 Task: Search one way flight ticket for 2 adults, 4 children and 1 infant on lap in business from Little Rock: Bill And Hillary Clinton National Airport (adams Field) (was Little Rock National) to Wilmington: Wilmington International Airport on 8-6-2023. Choice of flights is Emirates. Number of bags: 8 checked bags. Price is upto 98000. Outbound departure time preference is 13:00.
Action: Mouse moved to (285, 114)
Screenshot: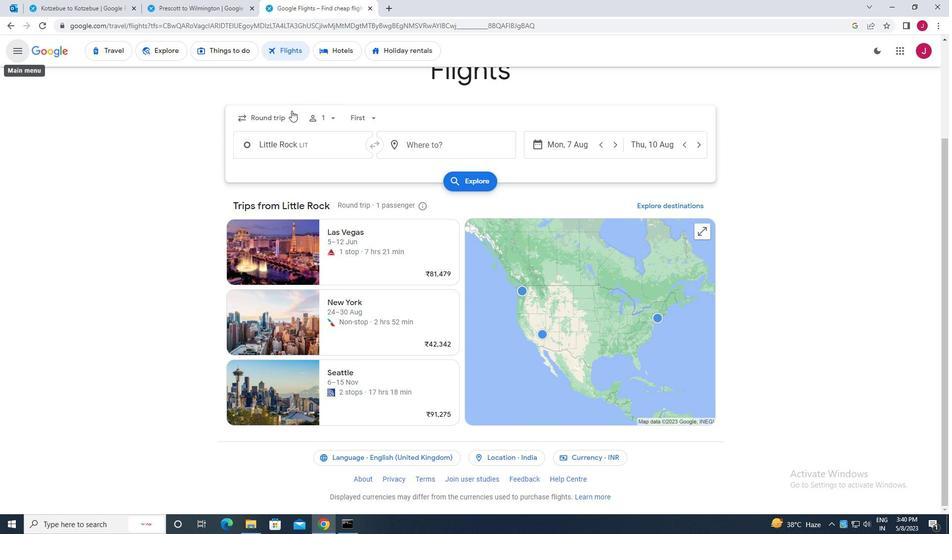 
Action: Mouse pressed left at (285, 114)
Screenshot: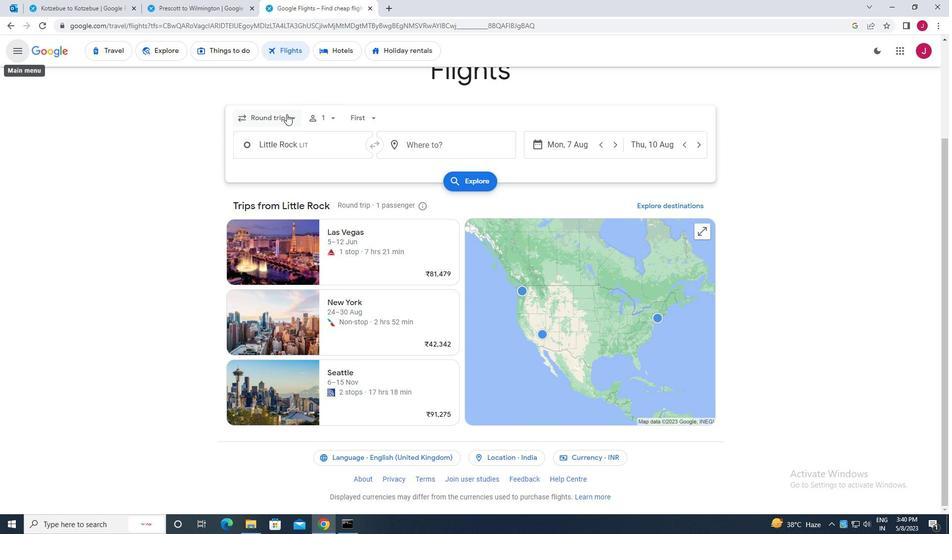 
Action: Mouse moved to (285, 163)
Screenshot: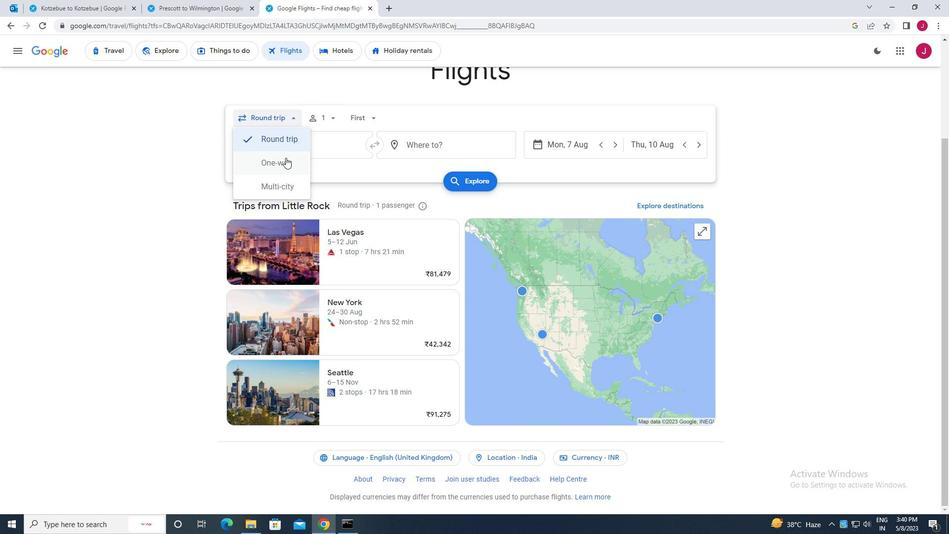 
Action: Mouse pressed left at (285, 163)
Screenshot: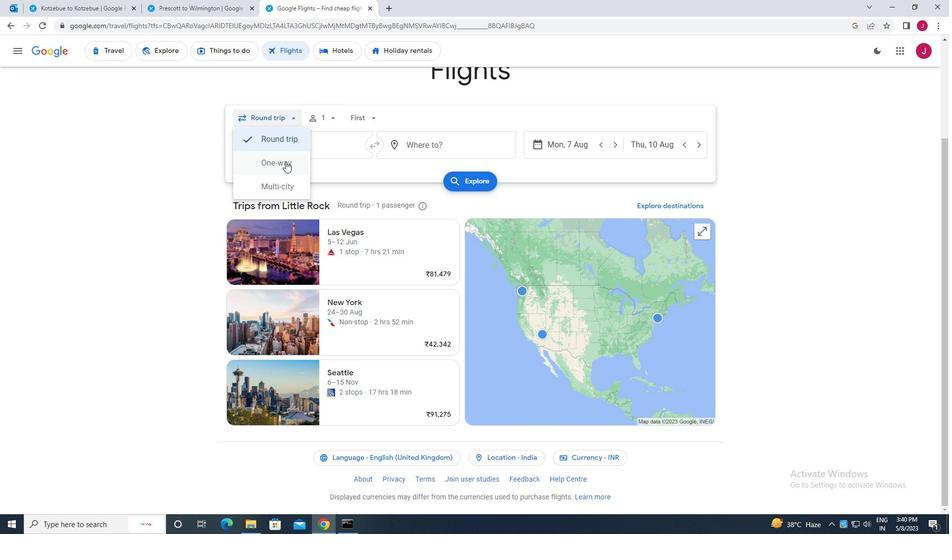 
Action: Mouse moved to (330, 117)
Screenshot: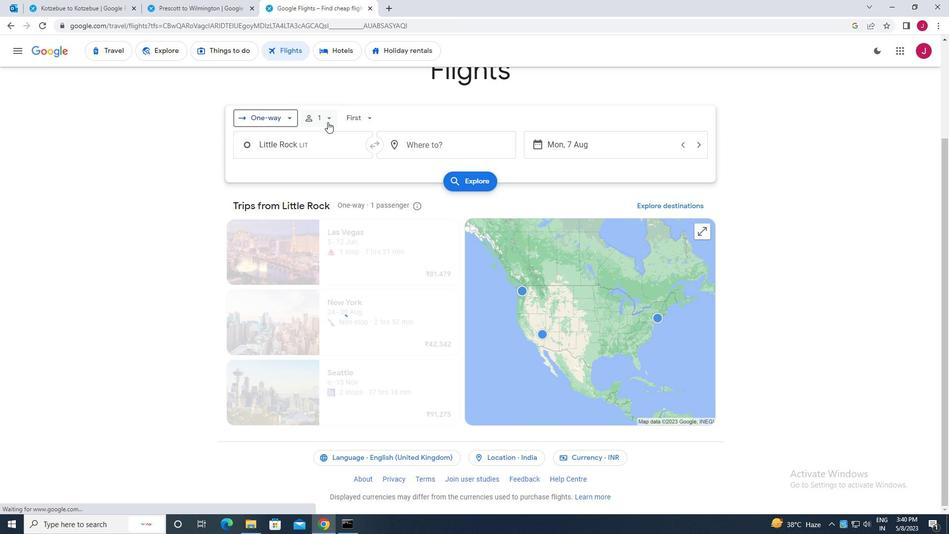 
Action: Mouse pressed left at (330, 117)
Screenshot: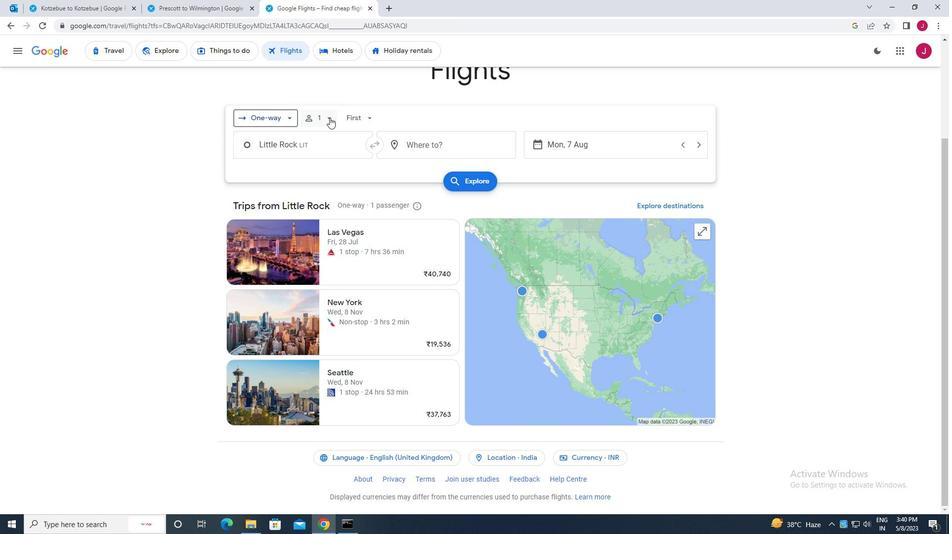 
Action: Mouse moved to (406, 141)
Screenshot: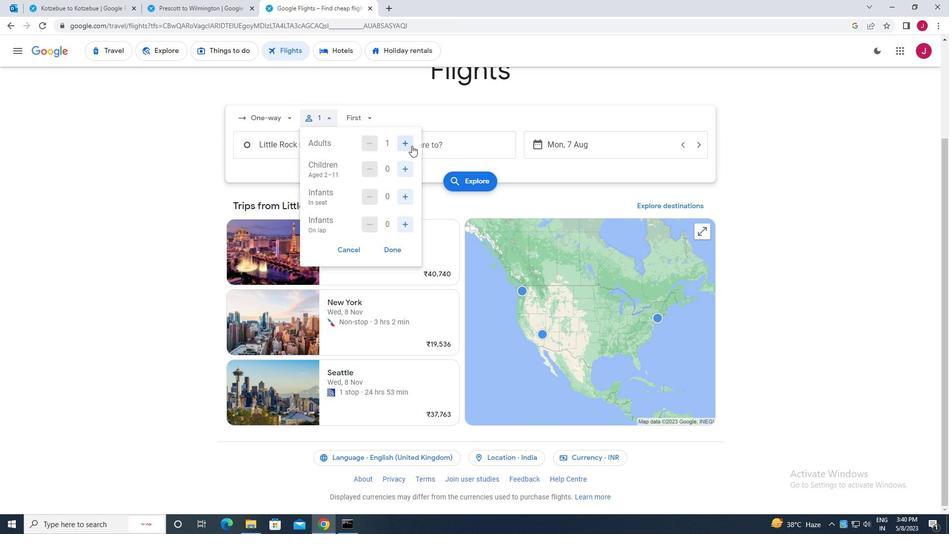 
Action: Mouse pressed left at (406, 141)
Screenshot: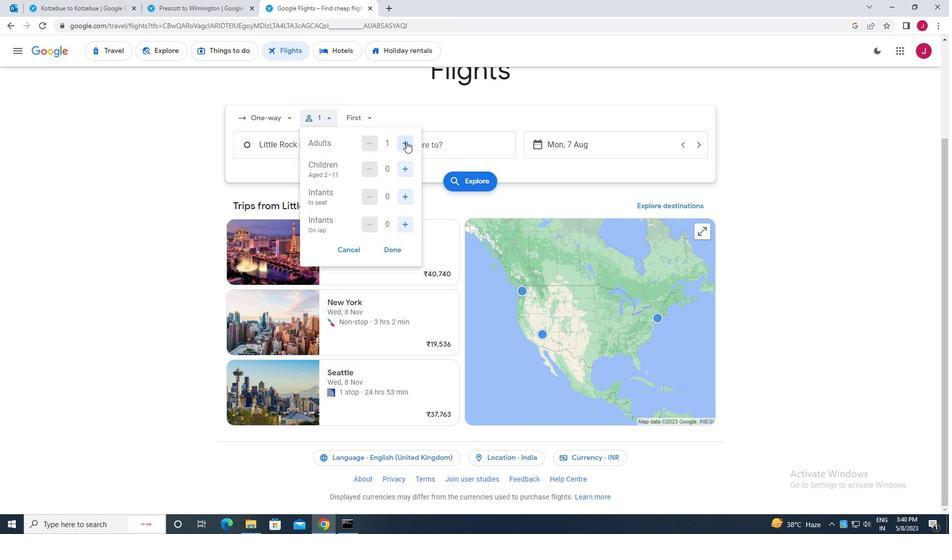 
Action: Mouse moved to (404, 168)
Screenshot: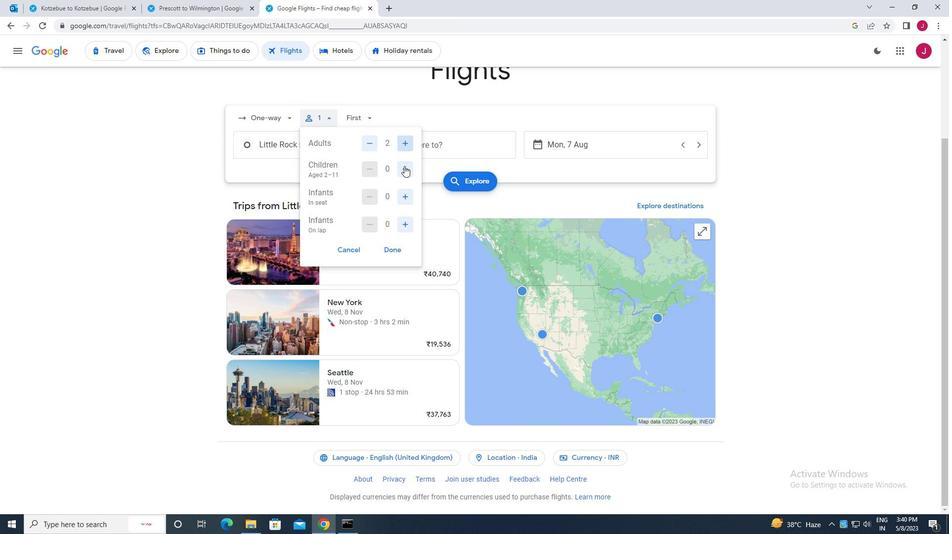 
Action: Mouse pressed left at (404, 168)
Screenshot: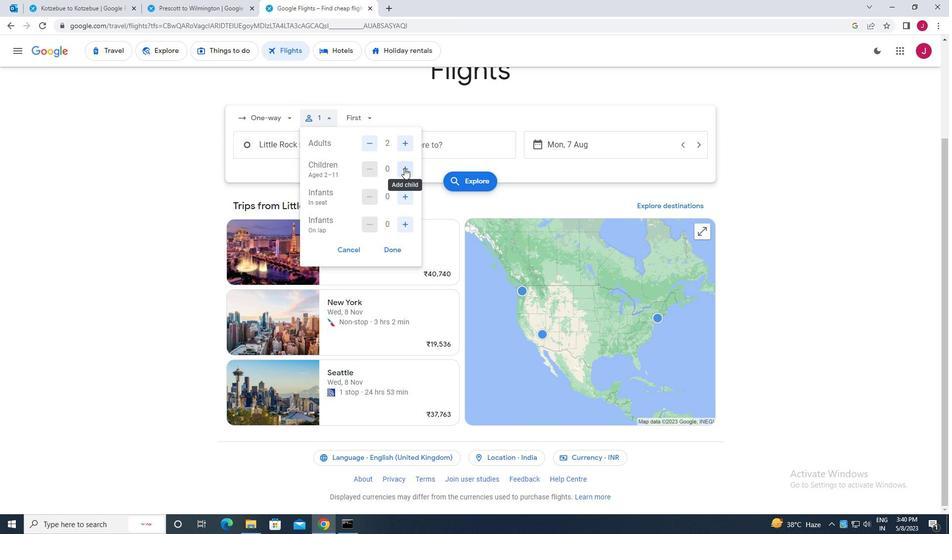 
Action: Mouse pressed left at (404, 168)
Screenshot: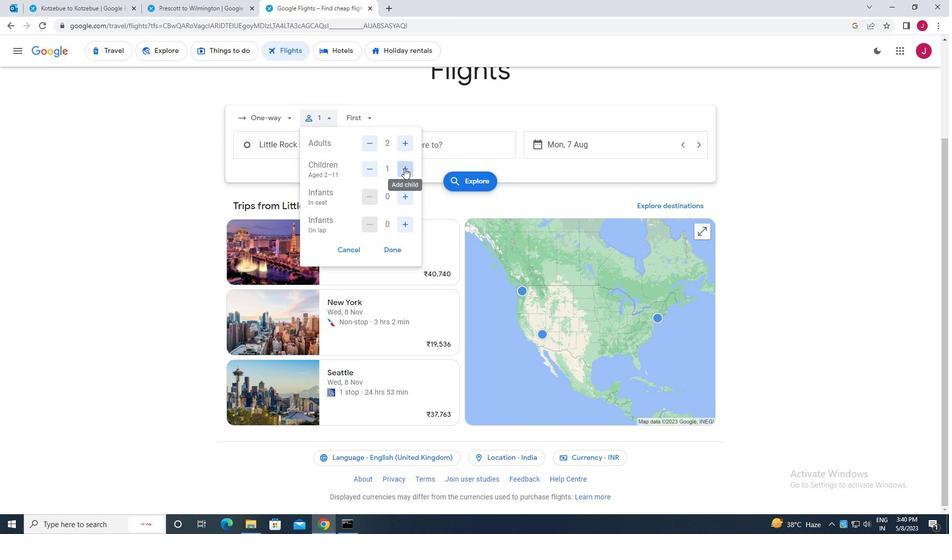 
Action: Mouse pressed left at (404, 168)
Screenshot: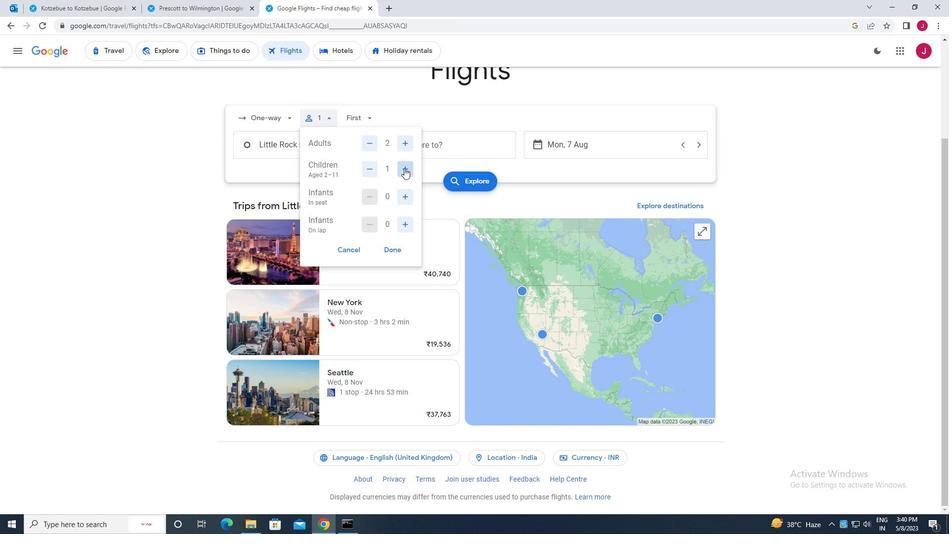
Action: Mouse pressed left at (404, 168)
Screenshot: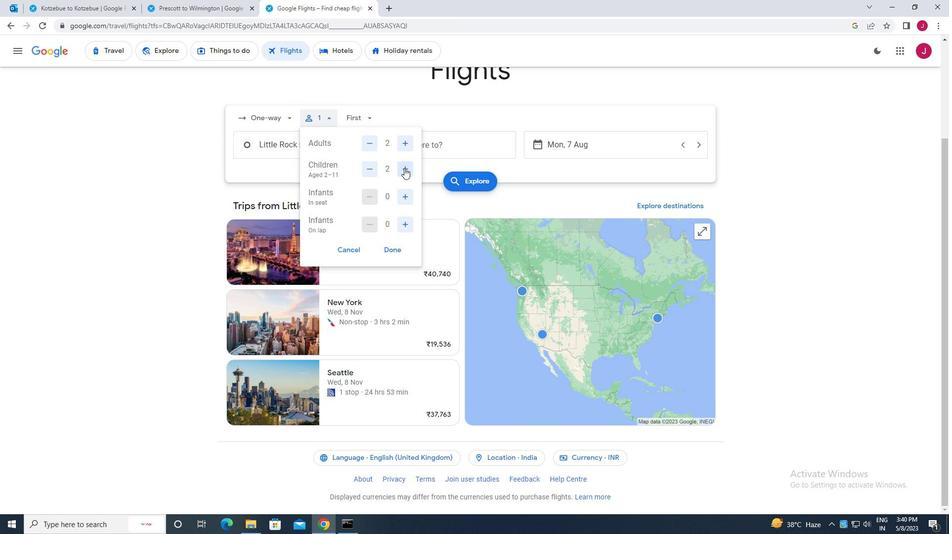 
Action: Mouse moved to (406, 222)
Screenshot: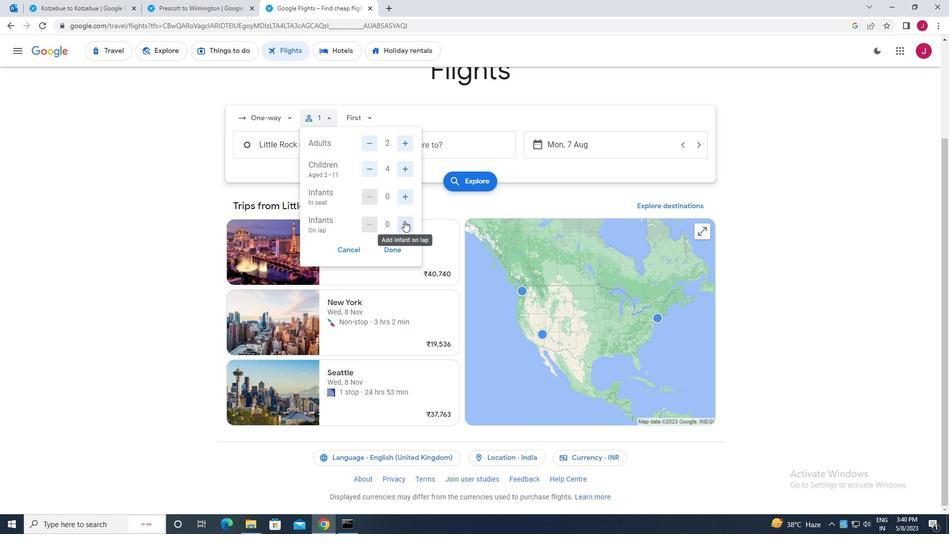 
Action: Mouse pressed left at (406, 222)
Screenshot: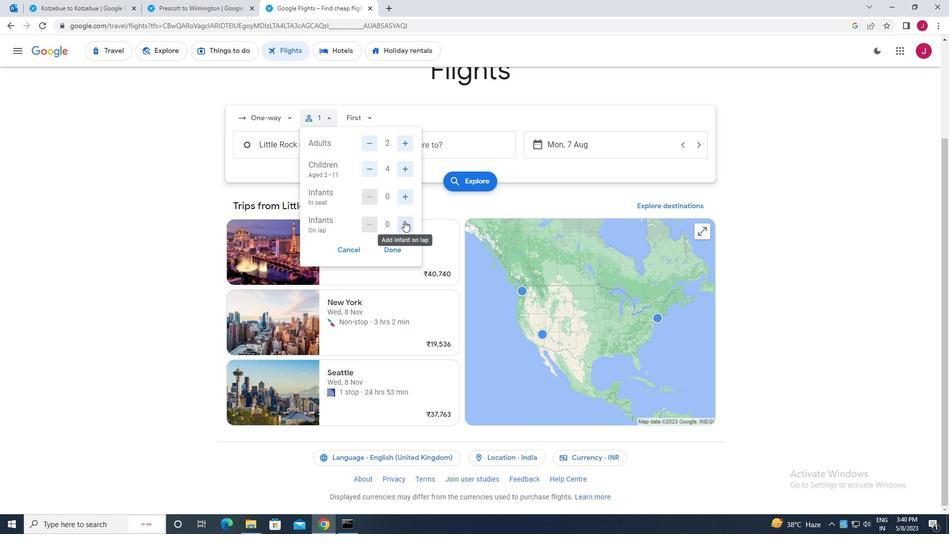 
Action: Mouse moved to (391, 244)
Screenshot: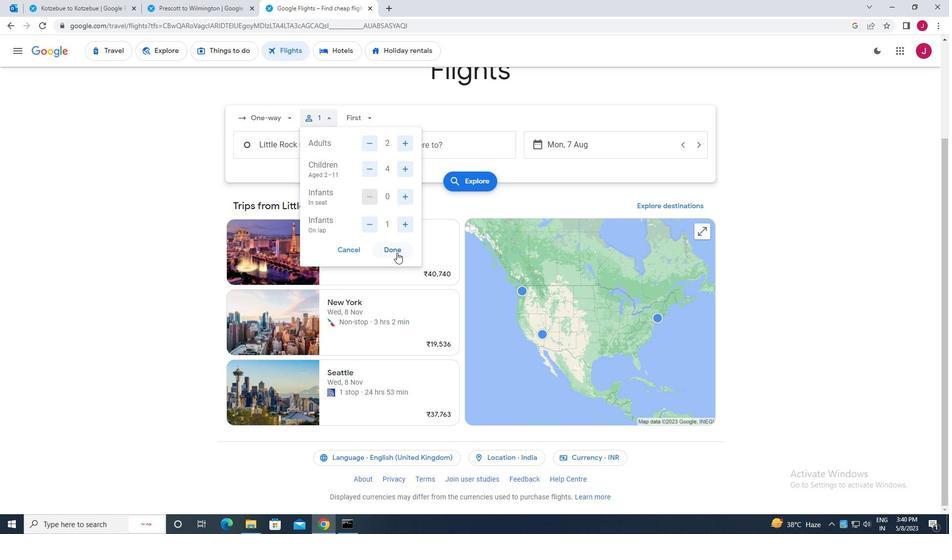 
Action: Mouse pressed left at (391, 244)
Screenshot: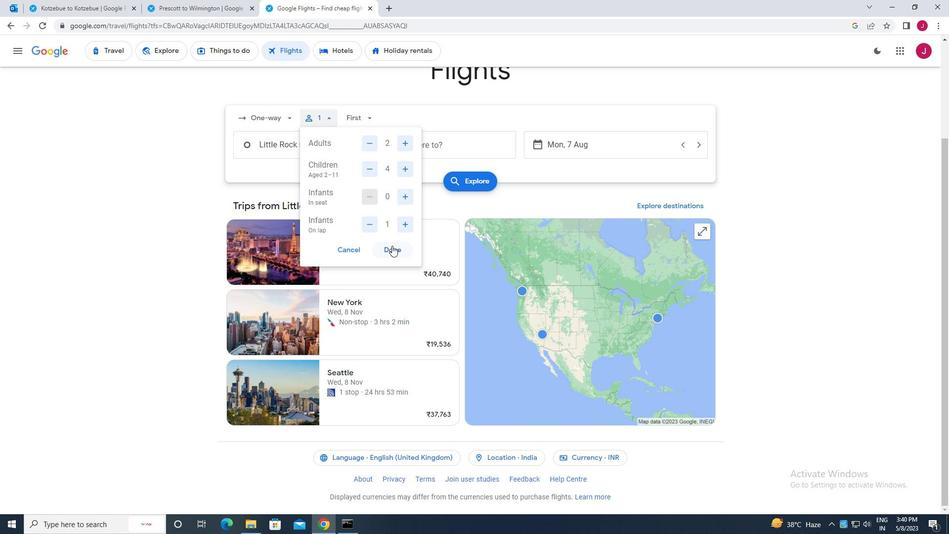 
Action: Mouse moved to (366, 118)
Screenshot: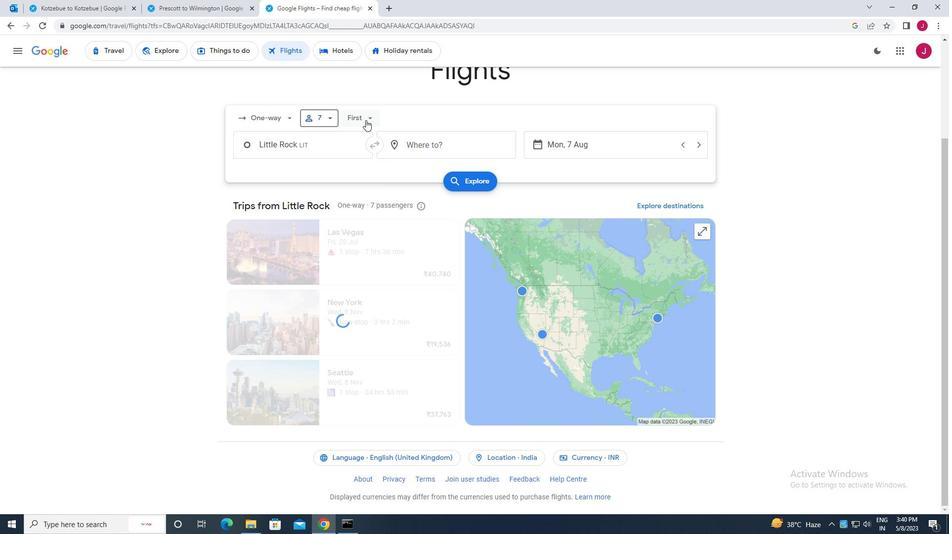 
Action: Mouse pressed left at (366, 118)
Screenshot: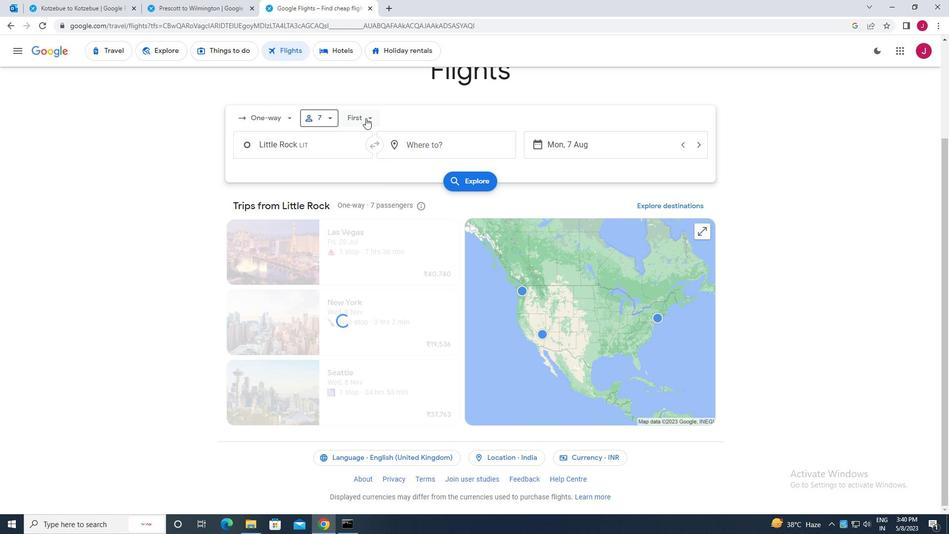 
Action: Mouse moved to (394, 185)
Screenshot: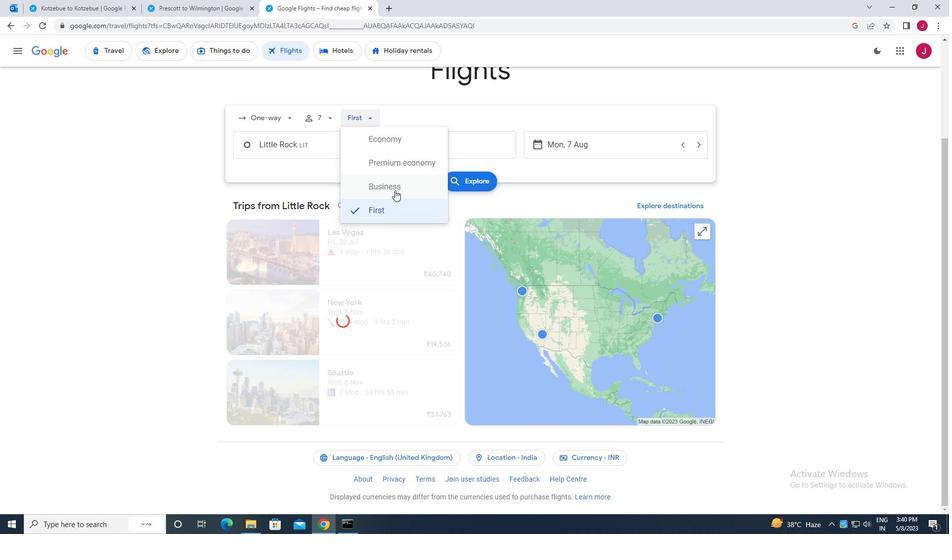 
Action: Mouse pressed left at (394, 185)
Screenshot: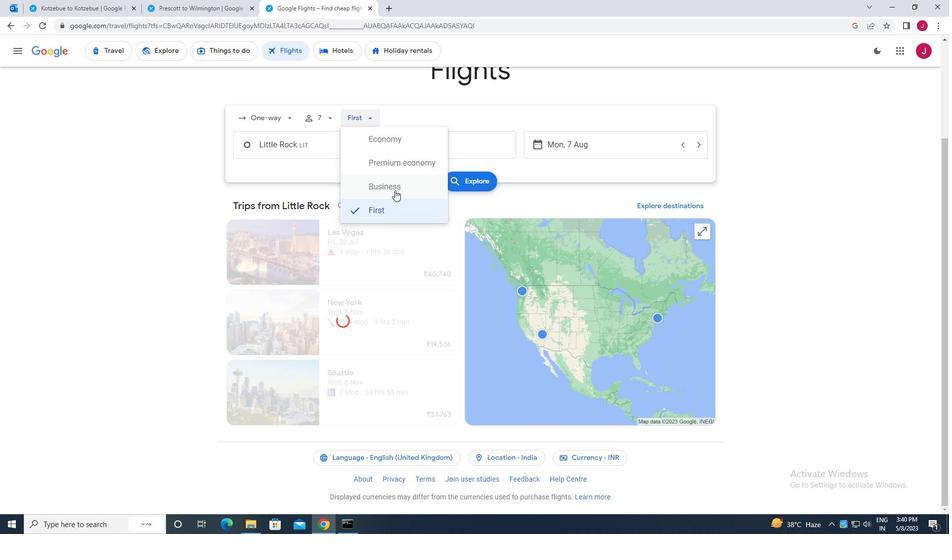 
Action: Mouse moved to (321, 149)
Screenshot: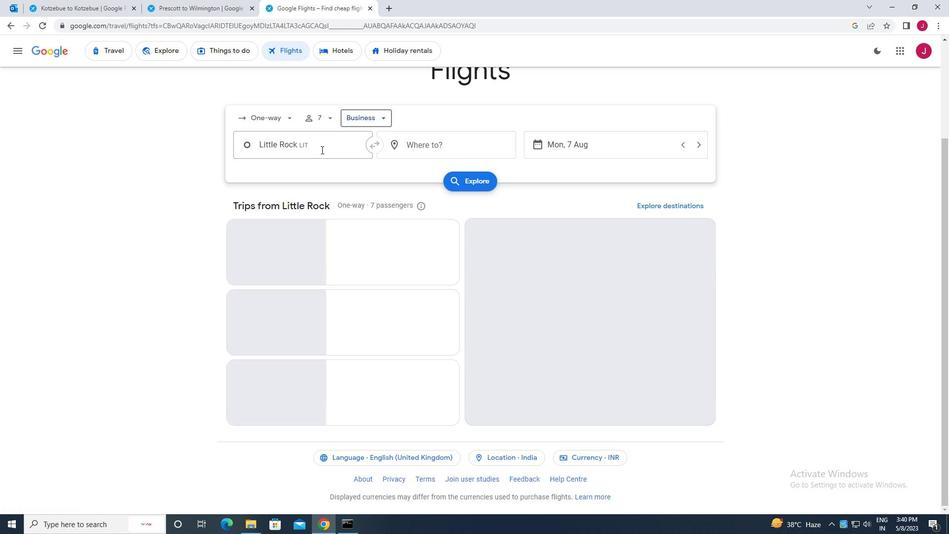 
Action: Mouse pressed left at (321, 149)
Screenshot: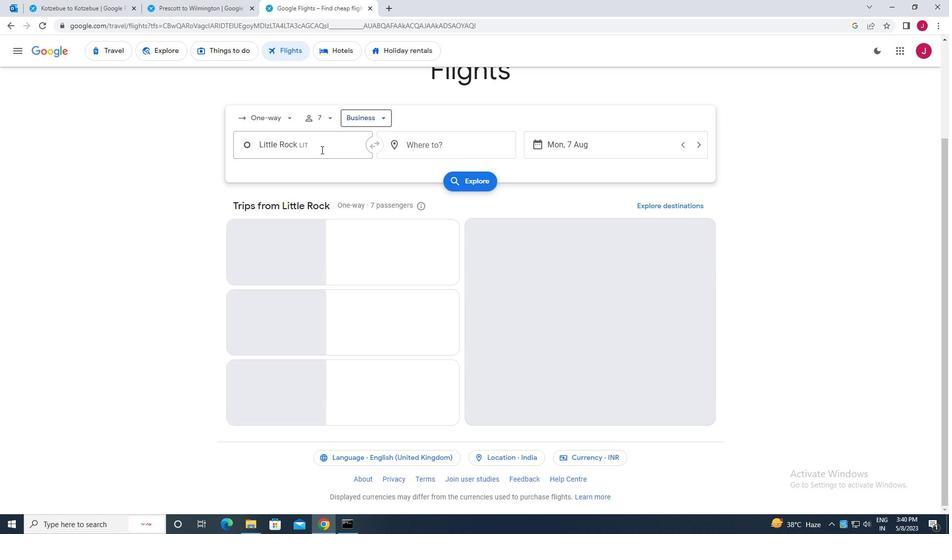
Action: Mouse moved to (320, 149)
Screenshot: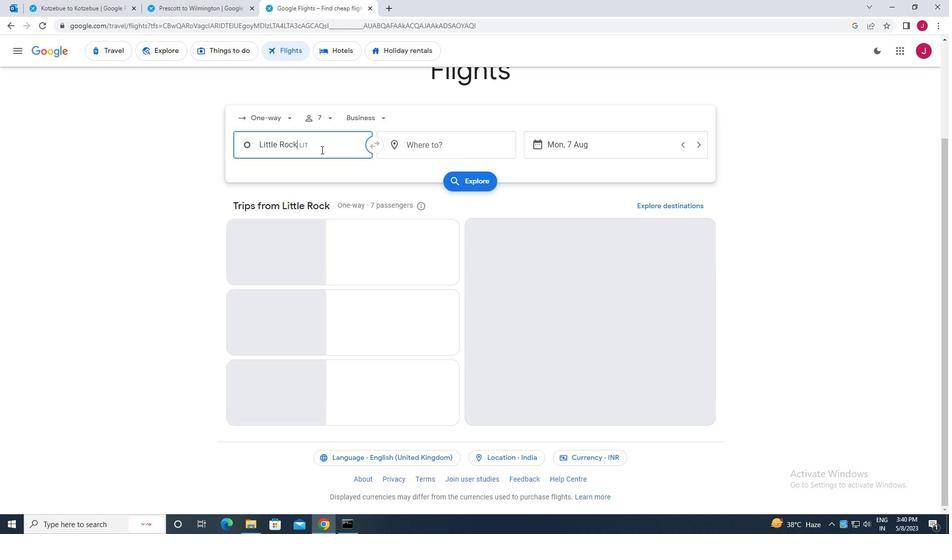 
Action: Key pressed loii<Key.backspace><Key.backspace><Key.backspace>ittk<Key.backspace>lt<Key.space>
Screenshot: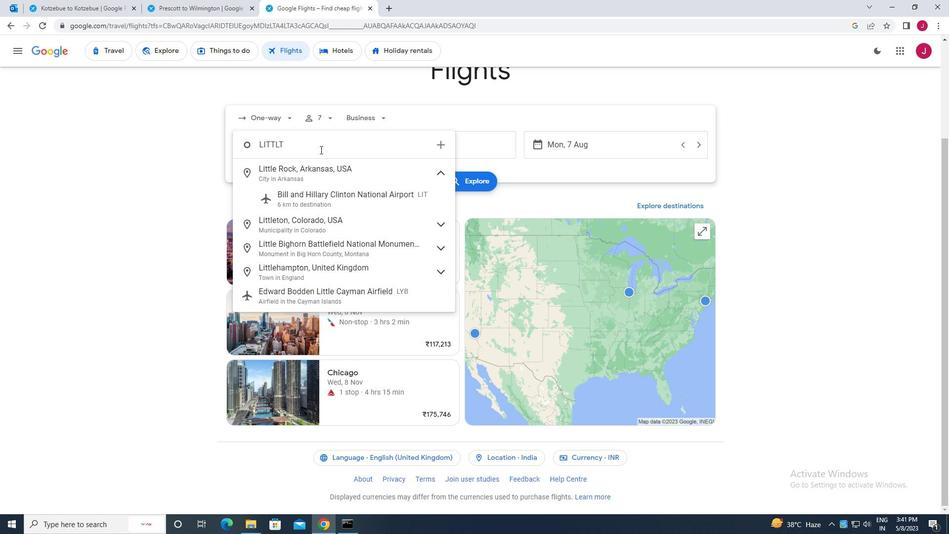 
Action: Mouse moved to (375, 198)
Screenshot: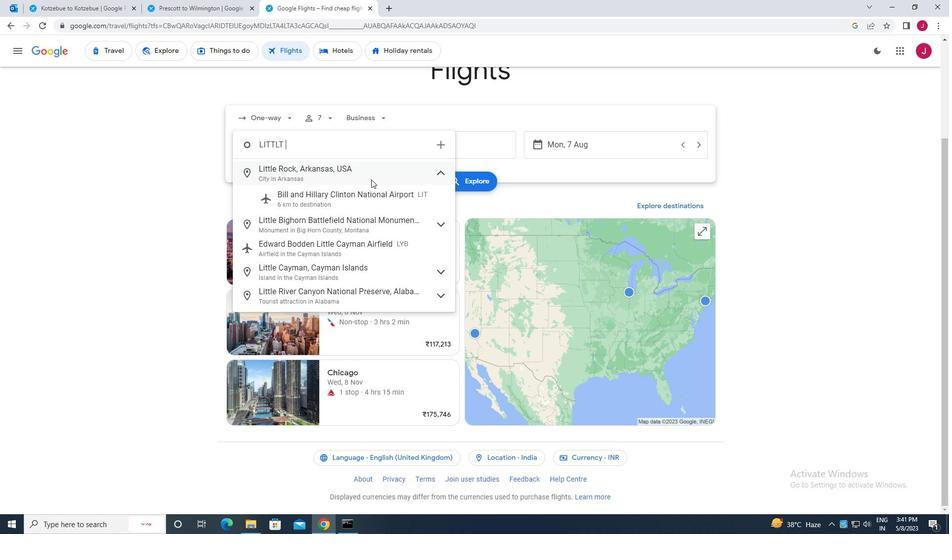 
Action: Mouse pressed left at (375, 198)
Screenshot: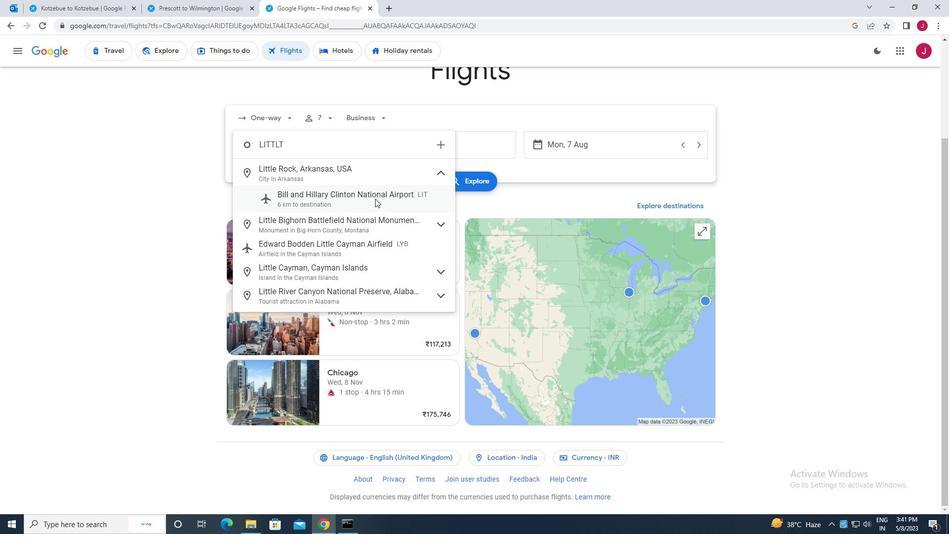 
Action: Mouse moved to (449, 150)
Screenshot: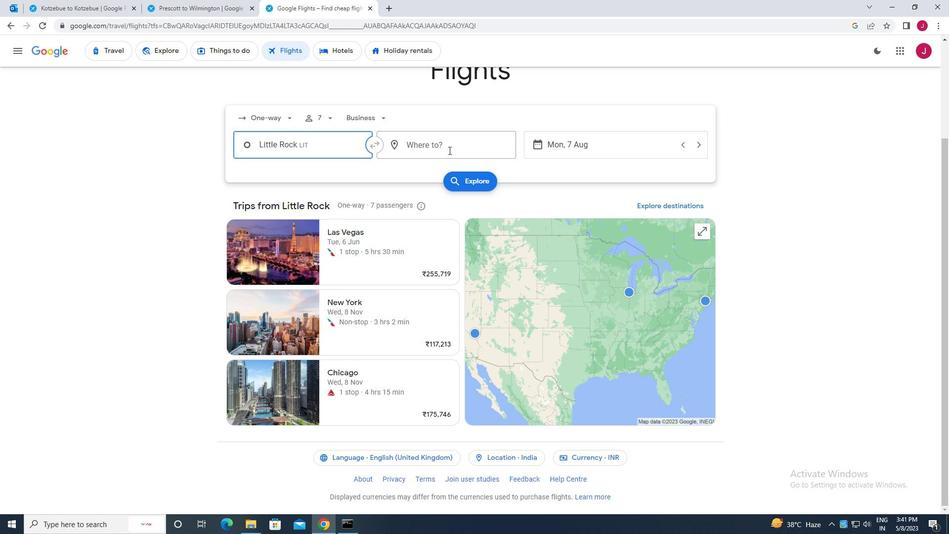 
Action: Mouse pressed left at (449, 150)
Screenshot: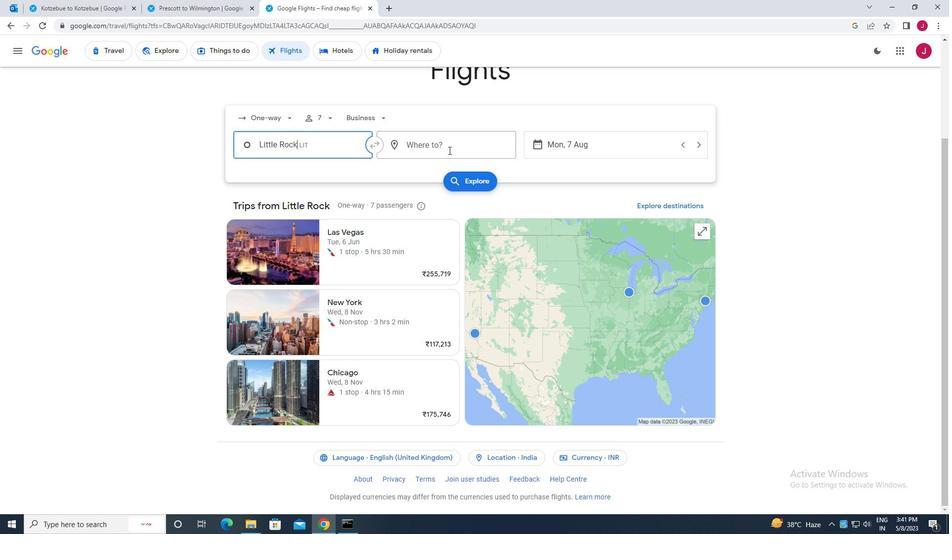 
Action: Mouse moved to (448, 150)
Screenshot: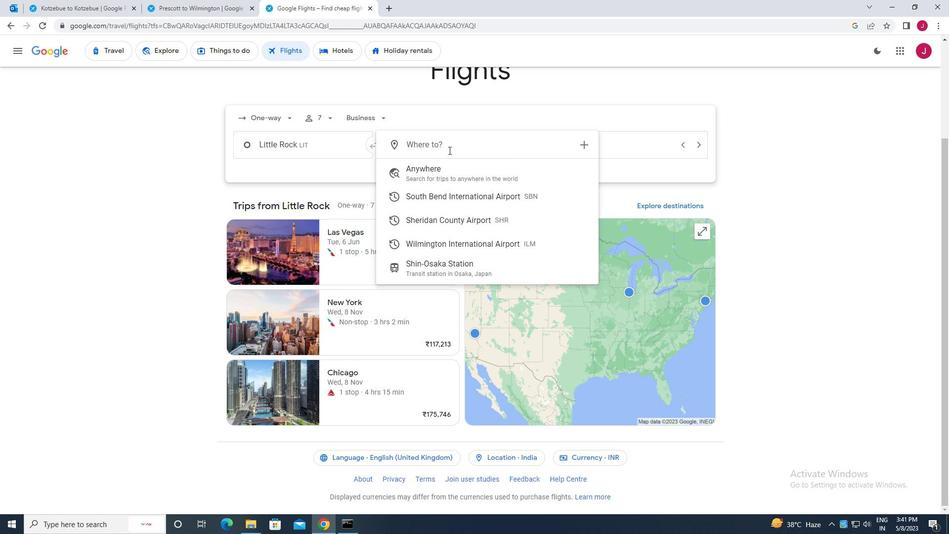 
Action: Key pressed wilmin
Screenshot: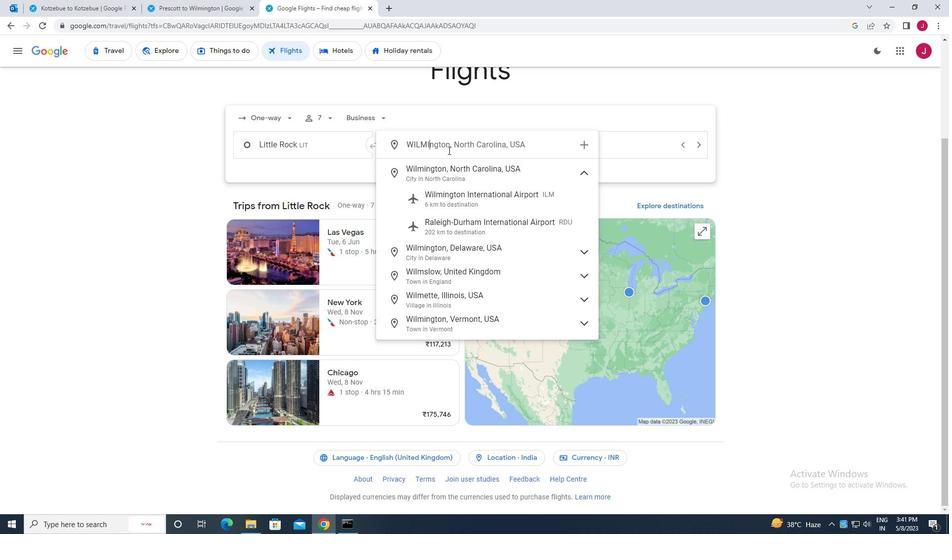 
Action: Mouse moved to (490, 193)
Screenshot: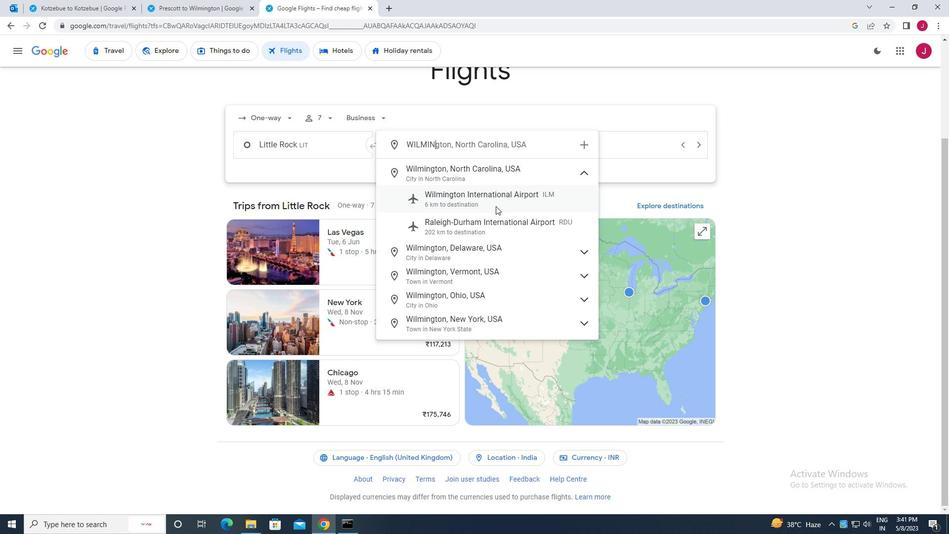 
Action: Mouse pressed left at (490, 193)
Screenshot: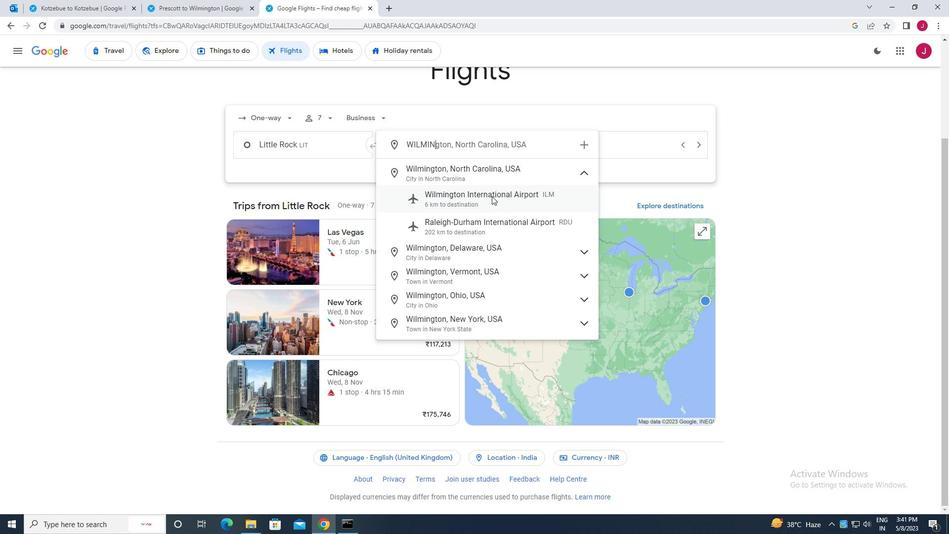 
Action: Mouse moved to (572, 144)
Screenshot: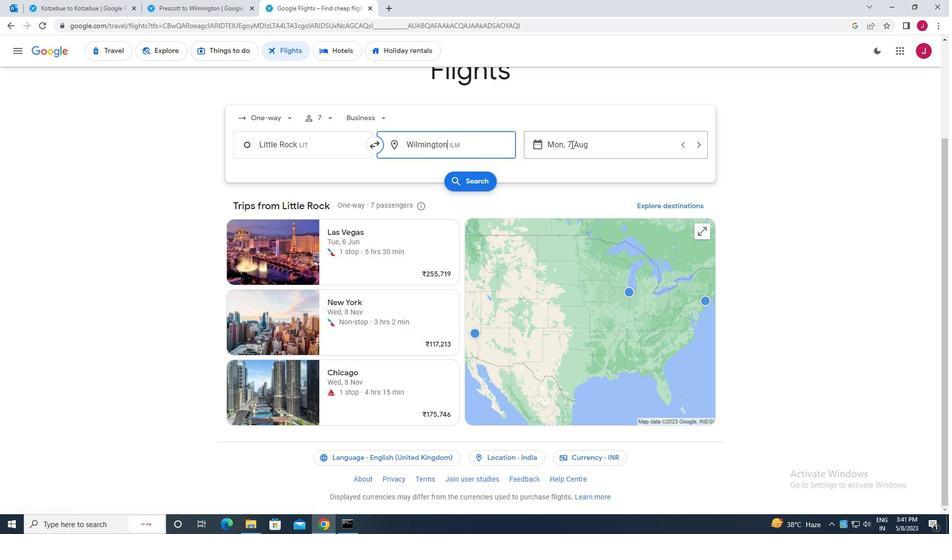 
Action: Mouse pressed left at (572, 144)
Screenshot: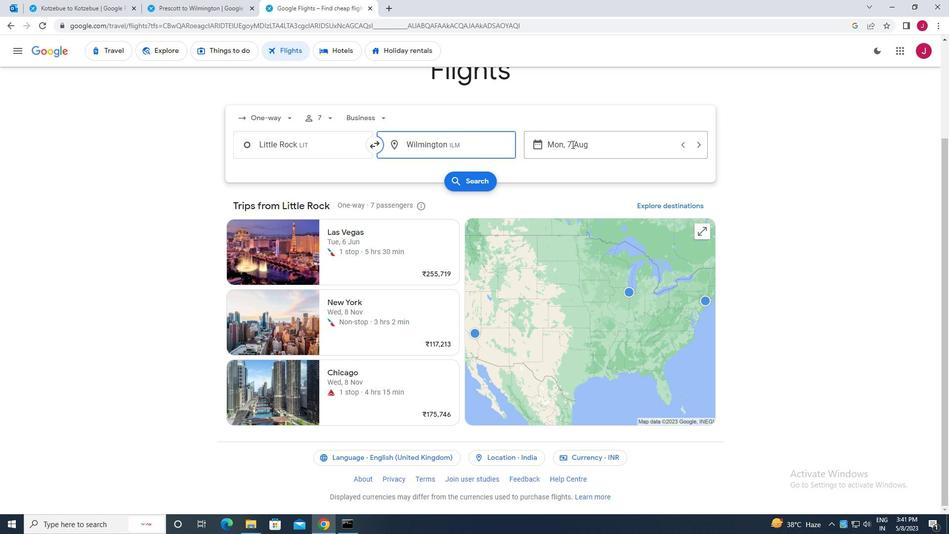 
Action: Mouse moved to (357, 245)
Screenshot: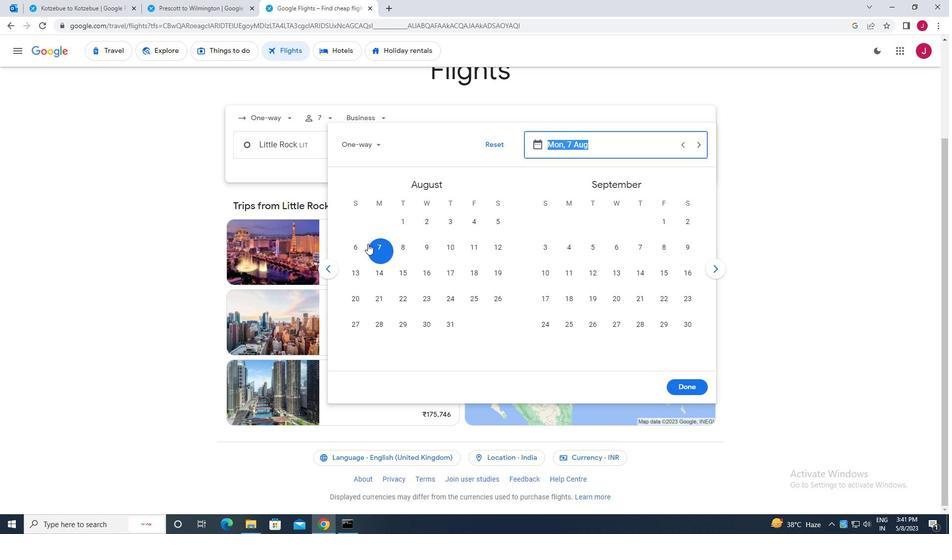 
Action: Mouse pressed left at (357, 245)
Screenshot: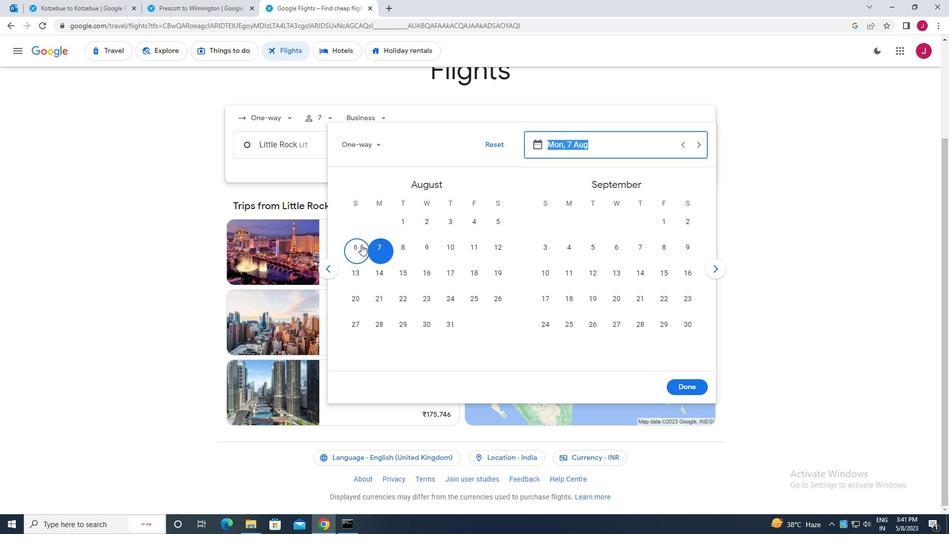 
Action: Mouse moved to (692, 385)
Screenshot: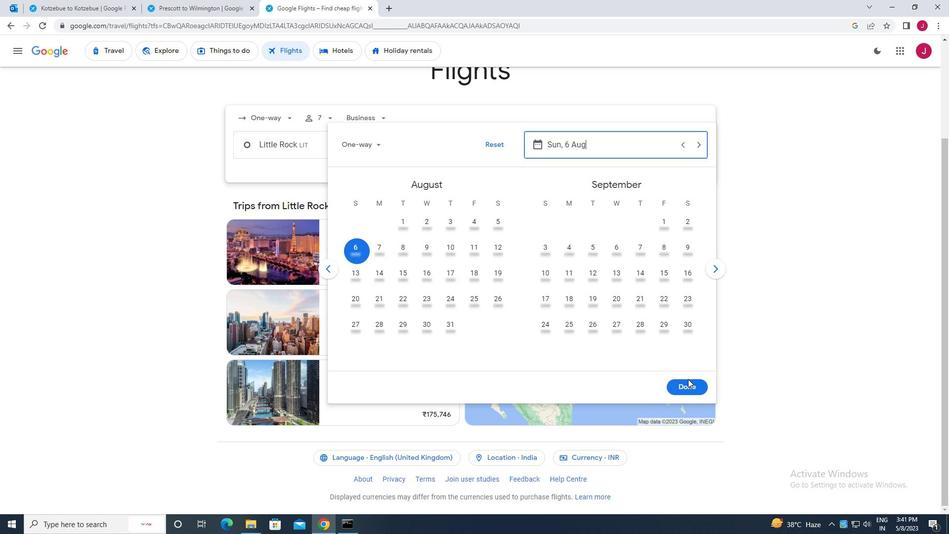 
Action: Mouse pressed left at (692, 385)
Screenshot: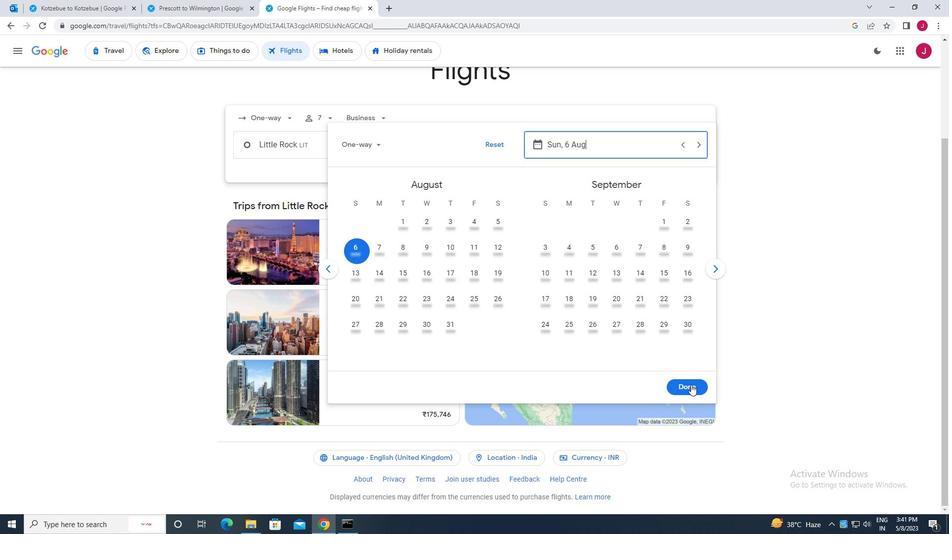 
Action: Mouse moved to (478, 179)
Screenshot: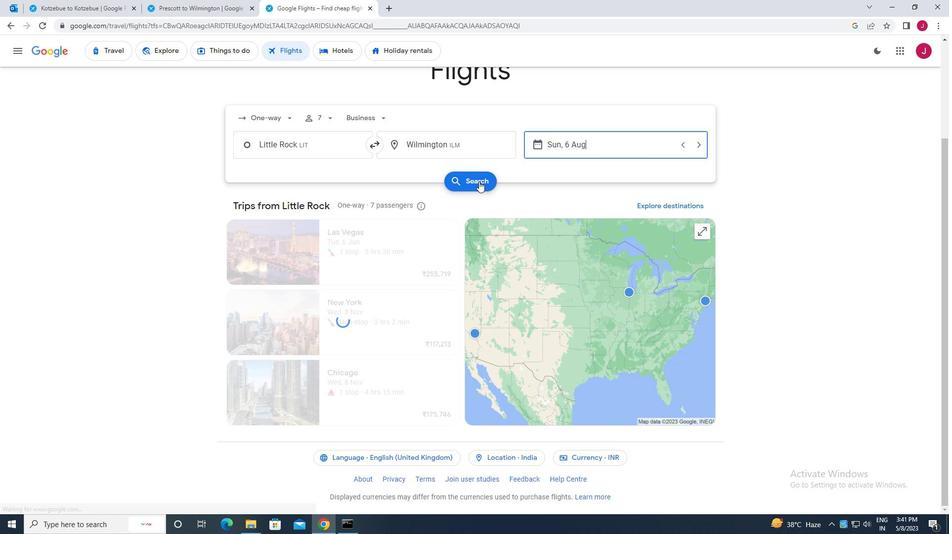 
Action: Mouse pressed left at (478, 179)
Screenshot: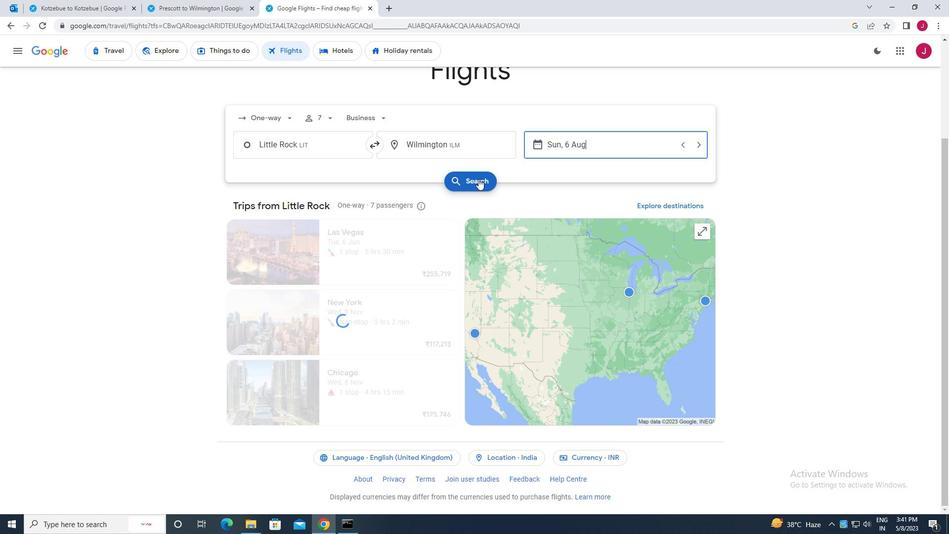 
Action: Mouse moved to (260, 140)
Screenshot: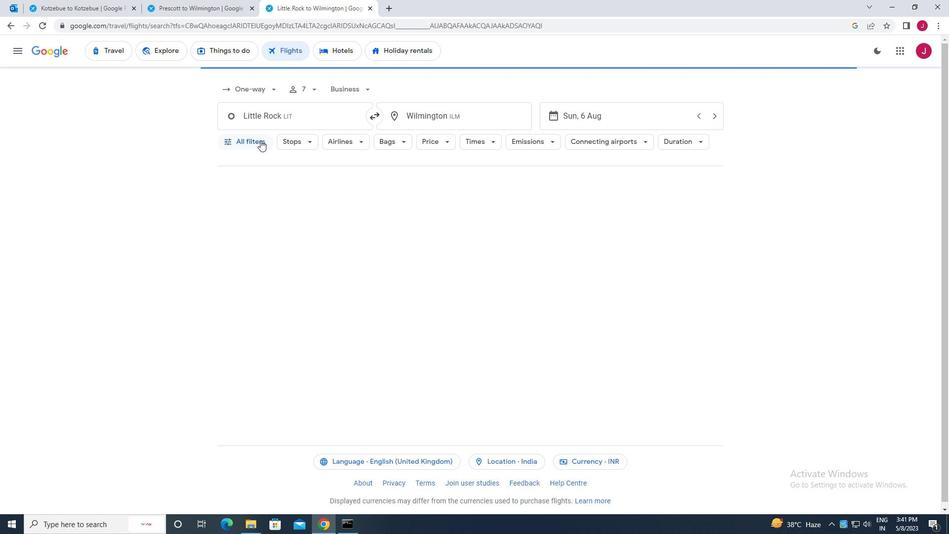 
Action: Mouse pressed left at (260, 140)
Screenshot: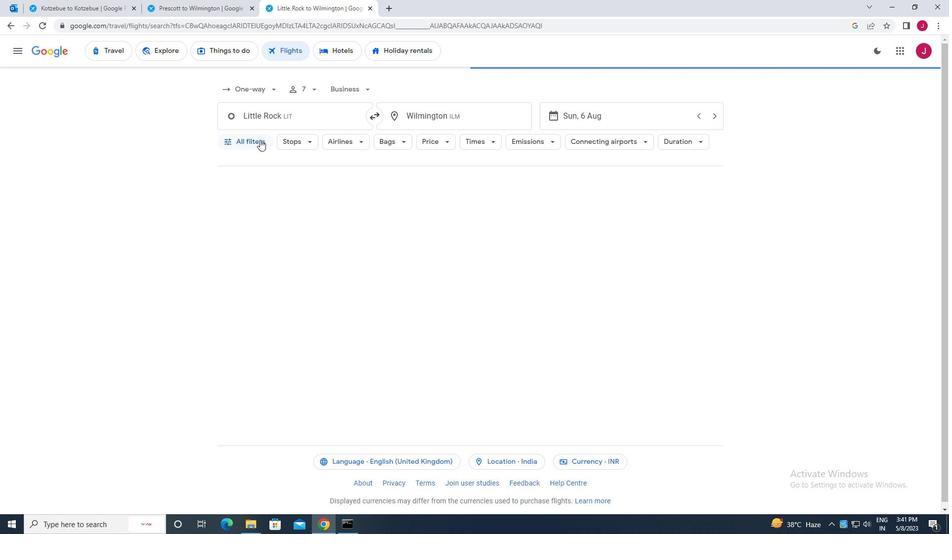 
Action: Mouse moved to (264, 197)
Screenshot: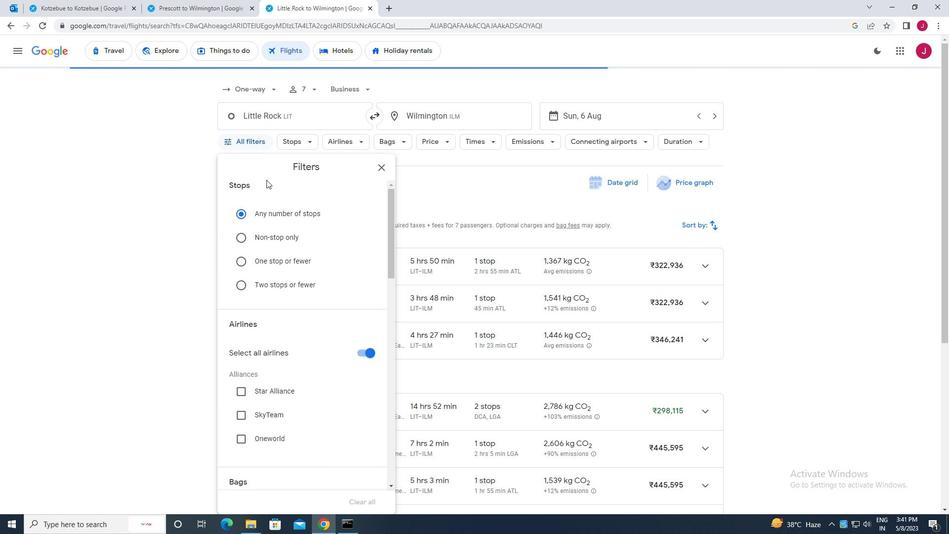 
Action: Mouse scrolled (264, 197) with delta (0, 0)
Screenshot: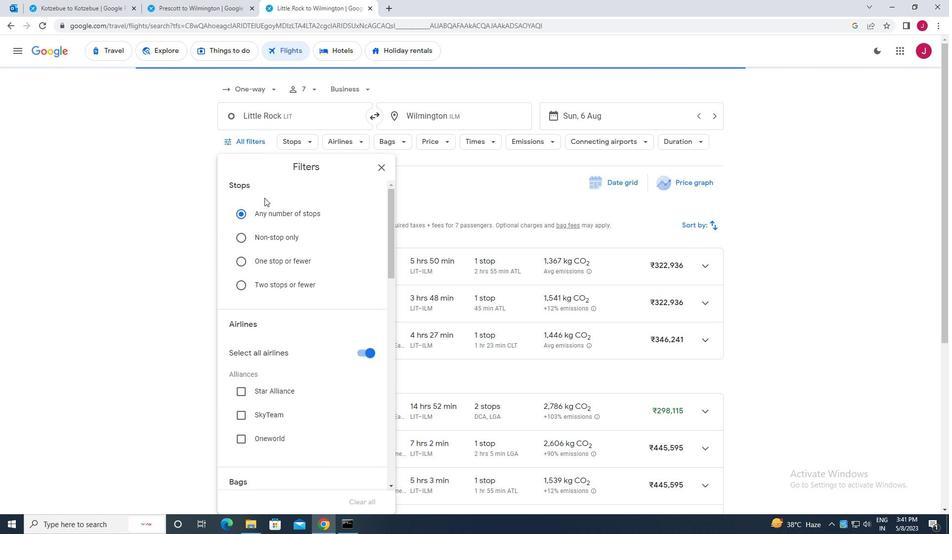 
Action: Mouse scrolled (264, 197) with delta (0, 0)
Screenshot: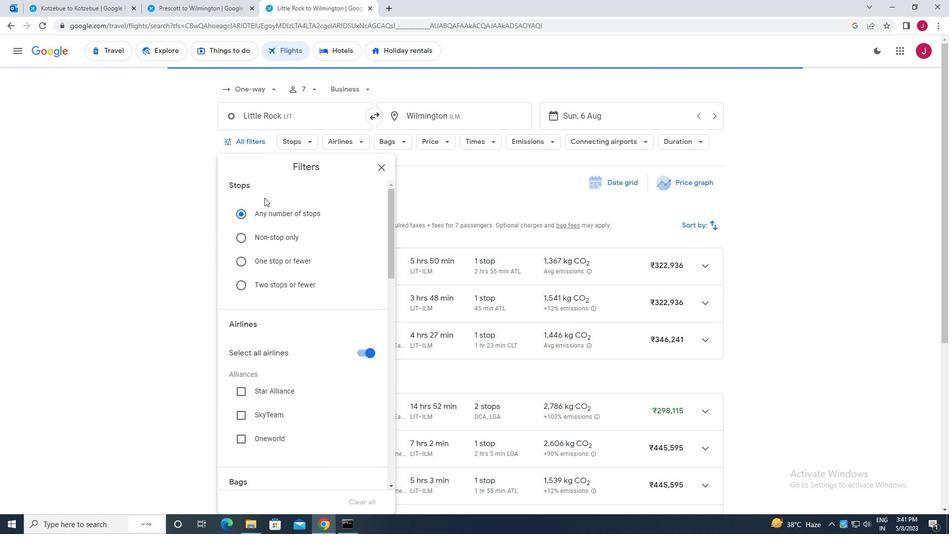 
Action: Mouse moved to (296, 201)
Screenshot: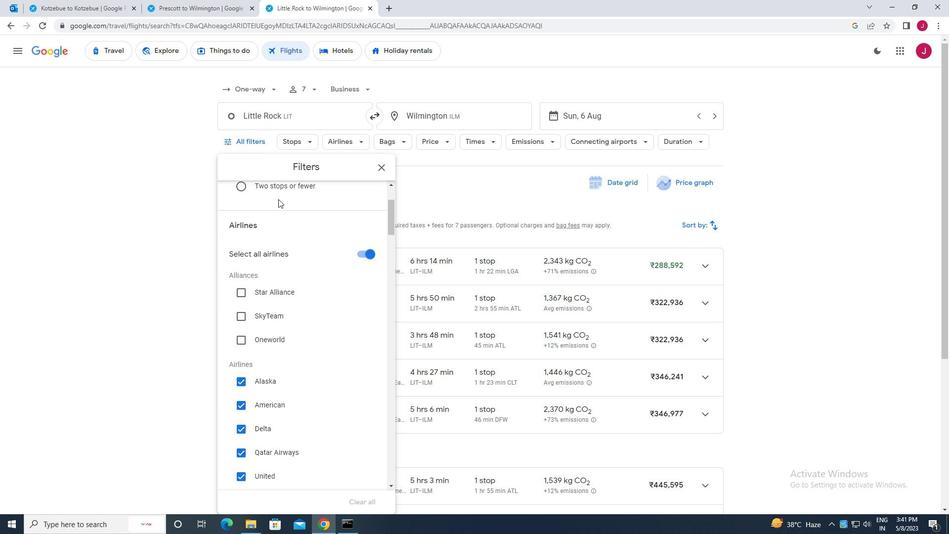 
Action: Mouse scrolled (296, 200) with delta (0, 0)
Screenshot: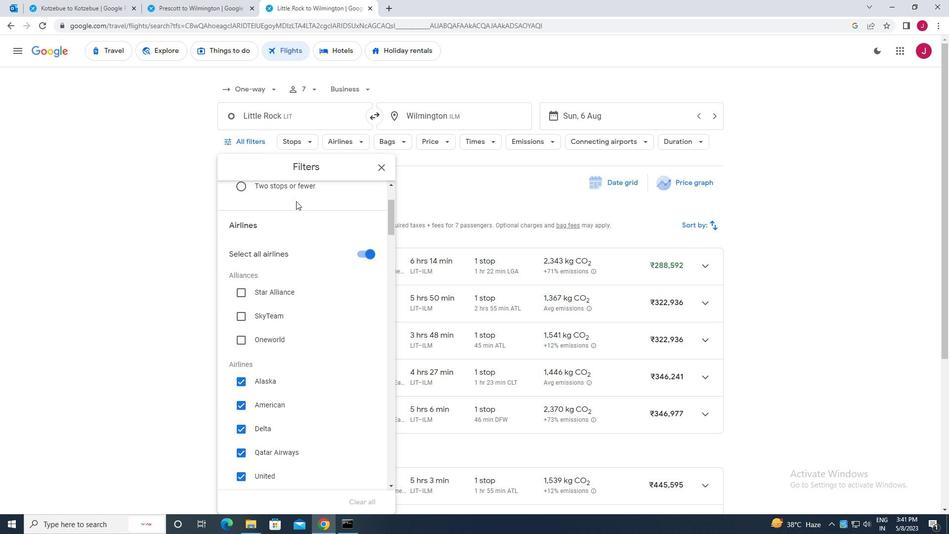 
Action: Mouse scrolled (296, 200) with delta (0, 0)
Screenshot: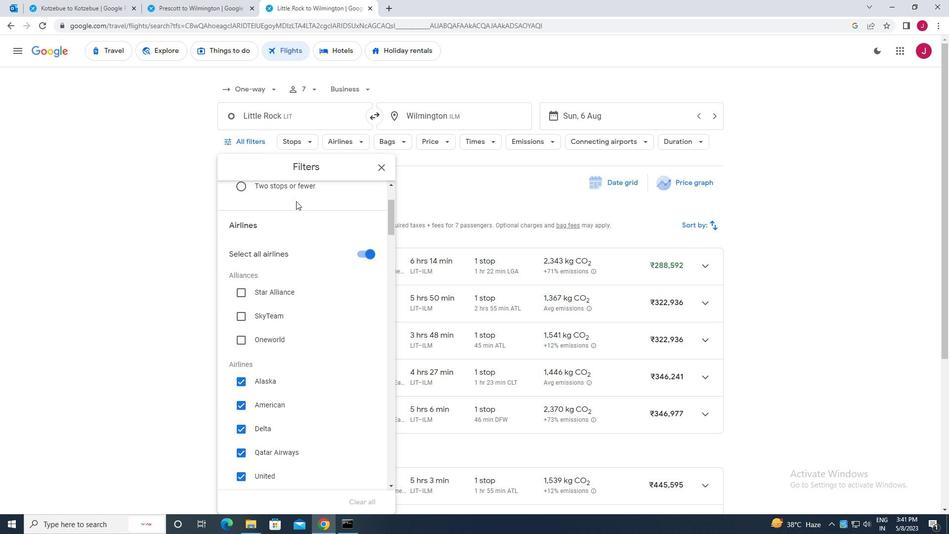 
Action: Mouse moved to (351, 187)
Screenshot: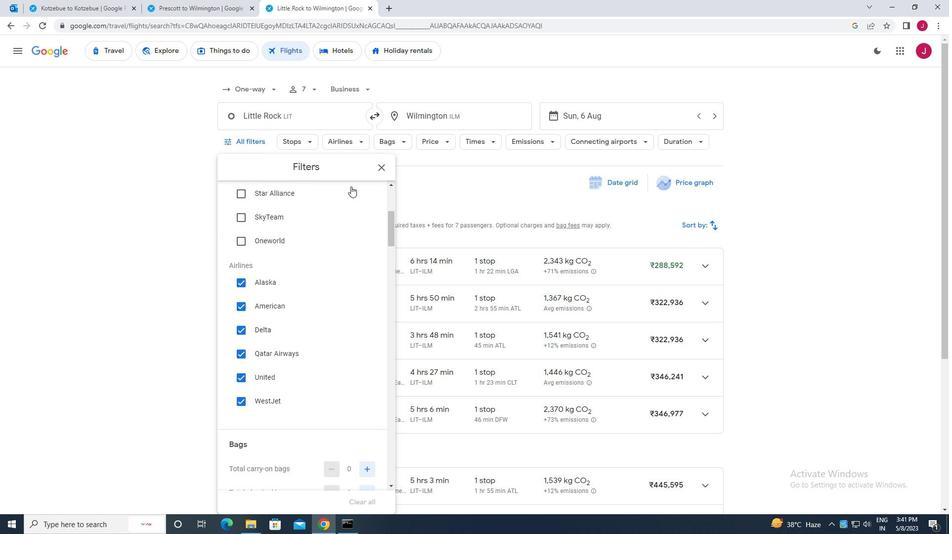 
Action: Mouse scrolled (351, 187) with delta (0, 0)
Screenshot: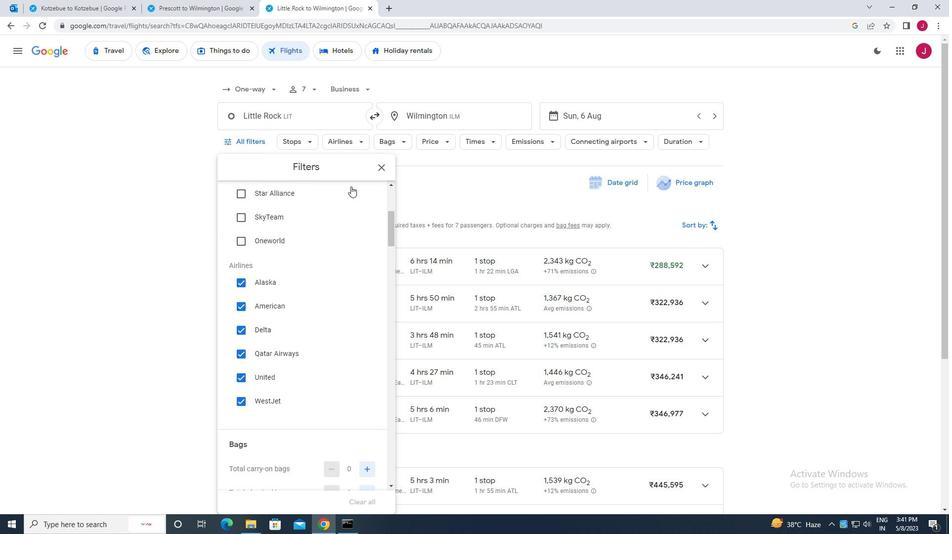 
Action: Mouse moved to (364, 206)
Screenshot: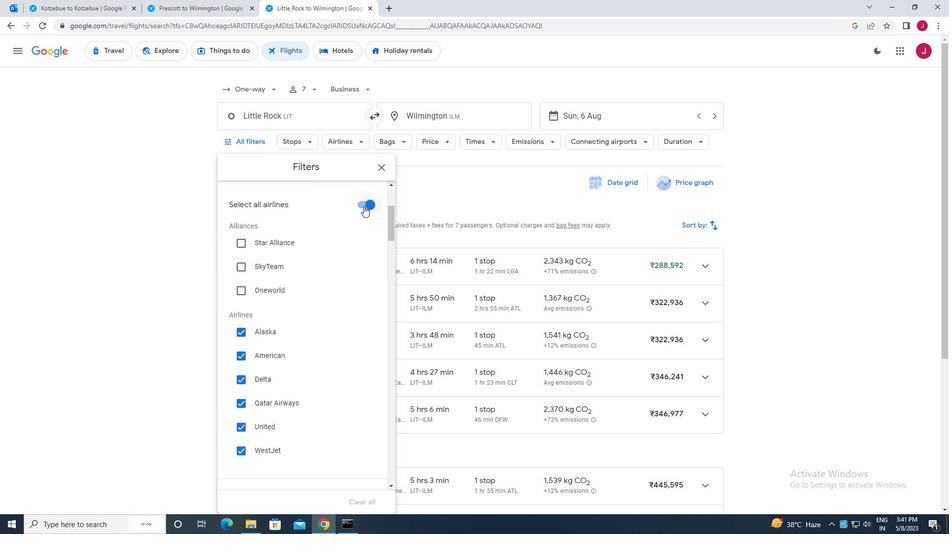 
Action: Mouse pressed left at (364, 206)
Screenshot: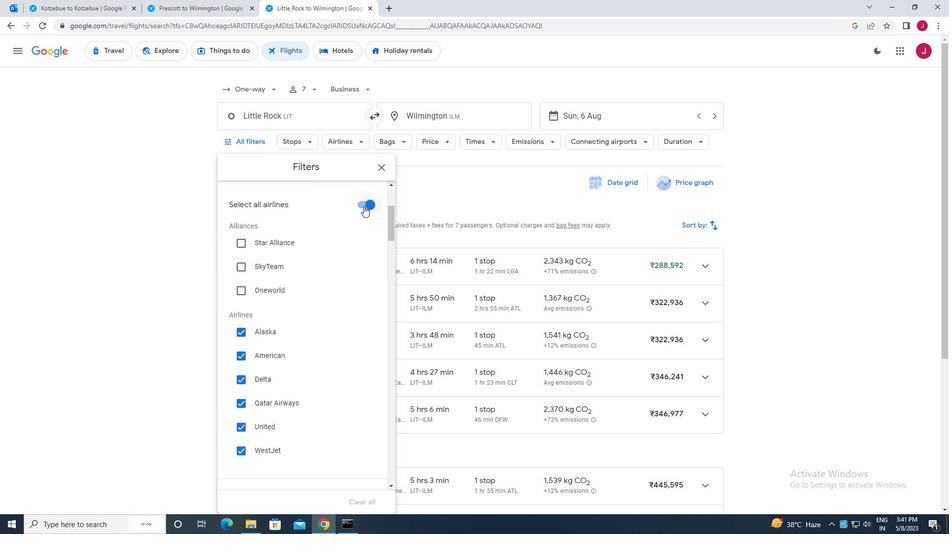 
Action: Mouse moved to (309, 225)
Screenshot: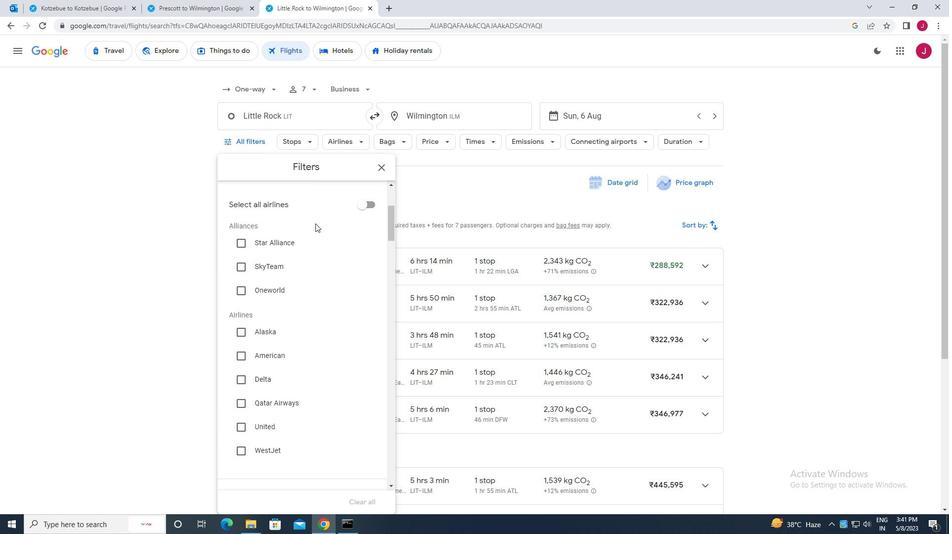 
Action: Mouse scrolled (309, 224) with delta (0, 0)
Screenshot: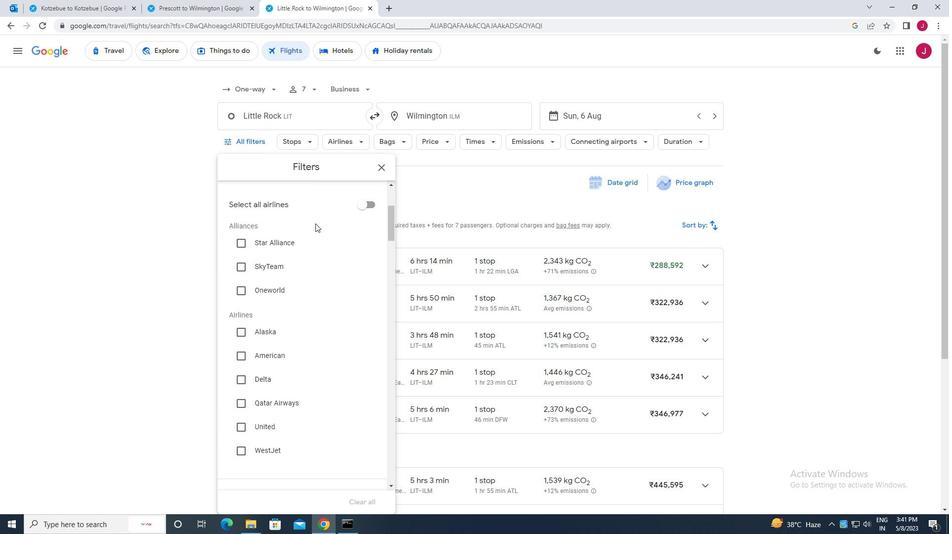 
Action: Mouse moved to (309, 225)
Screenshot: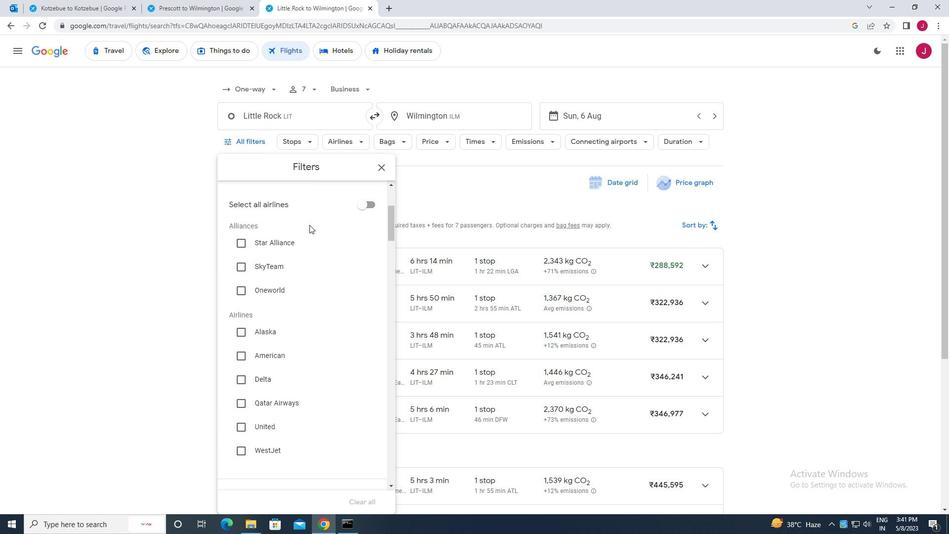 
Action: Mouse scrolled (309, 224) with delta (0, 0)
Screenshot: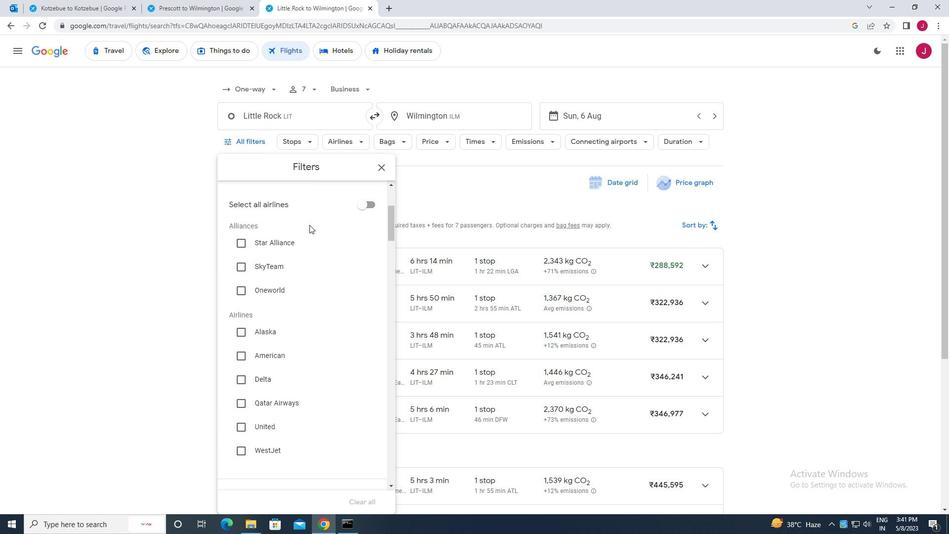 
Action: Mouse moved to (272, 264)
Screenshot: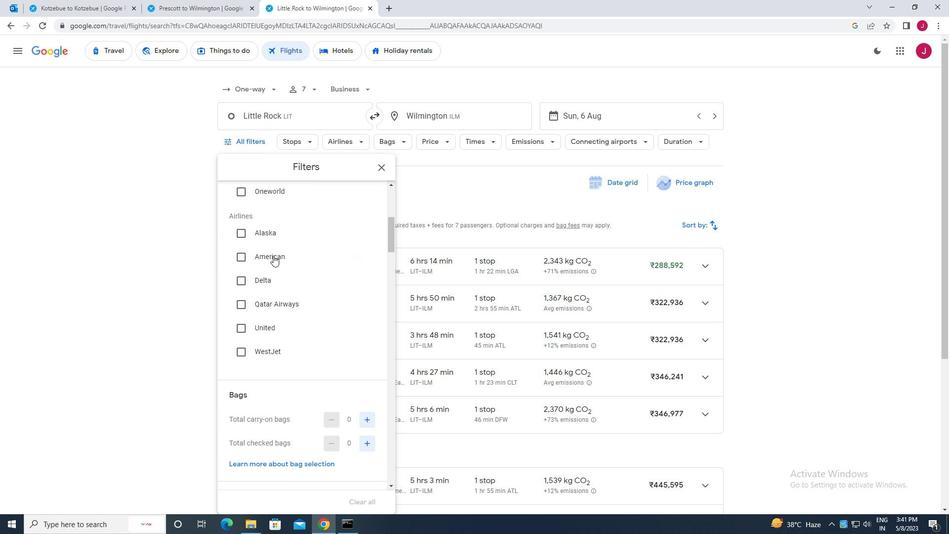 
Action: Mouse scrolled (272, 264) with delta (0, 0)
Screenshot: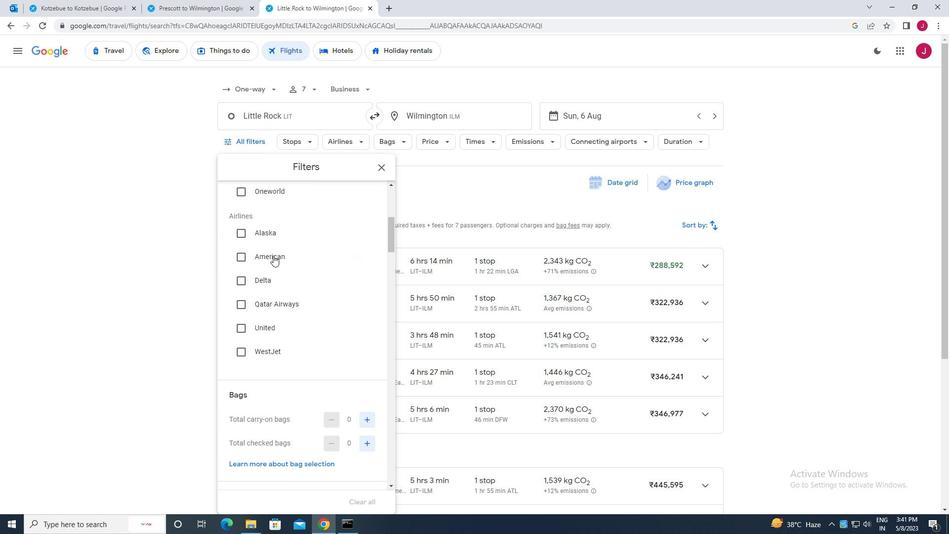 
Action: Mouse moved to (272, 266)
Screenshot: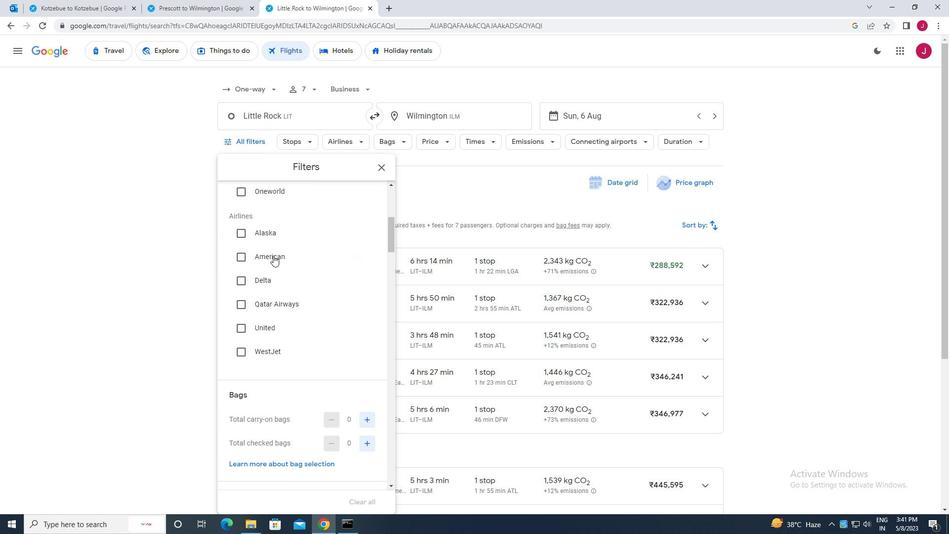 
Action: Mouse scrolled (272, 265) with delta (0, 0)
Screenshot: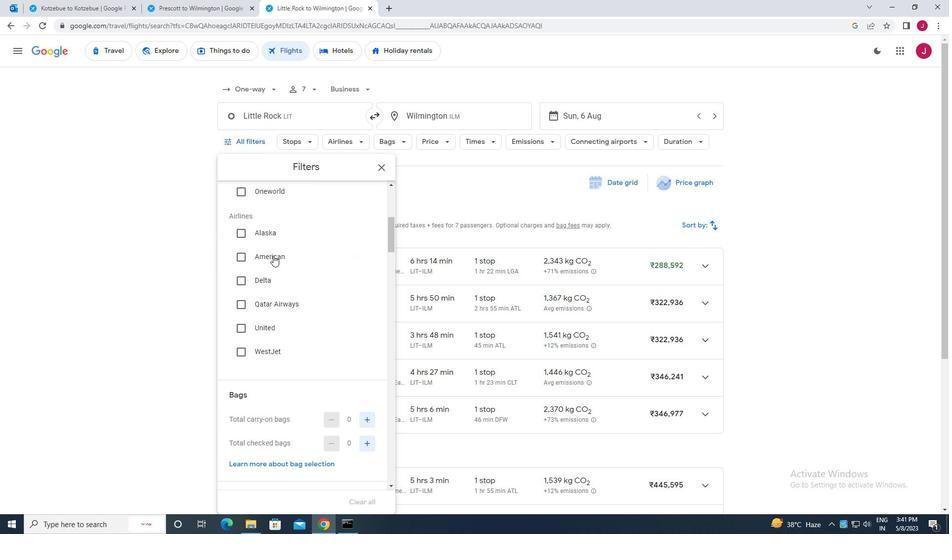 
Action: Mouse moved to (272, 267)
Screenshot: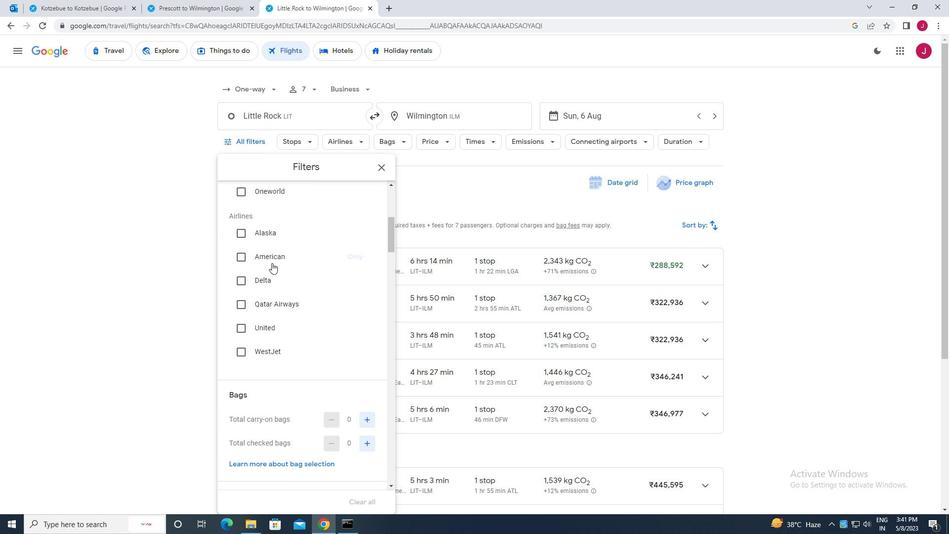 
Action: Mouse scrolled (272, 266) with delta (0, 0)
Screenshot: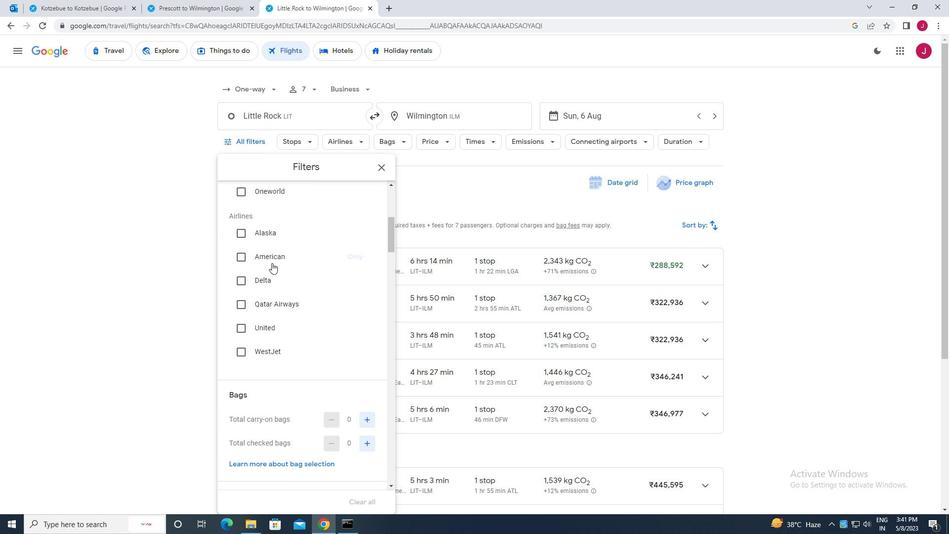 
Action: Mouse scrolled (272, 266) with delta (0, 0)
Screenshot: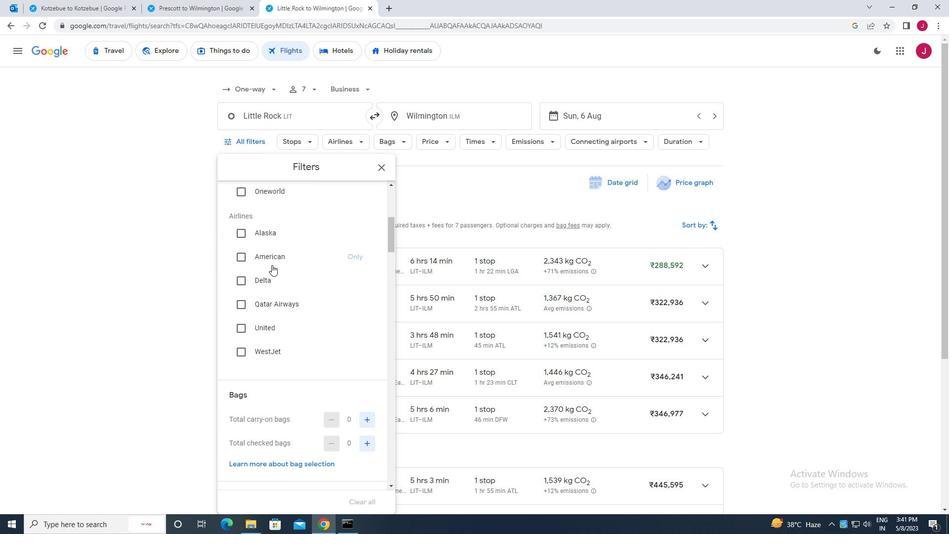 
Action: Mouse moved to (272, 267)
Screenshot: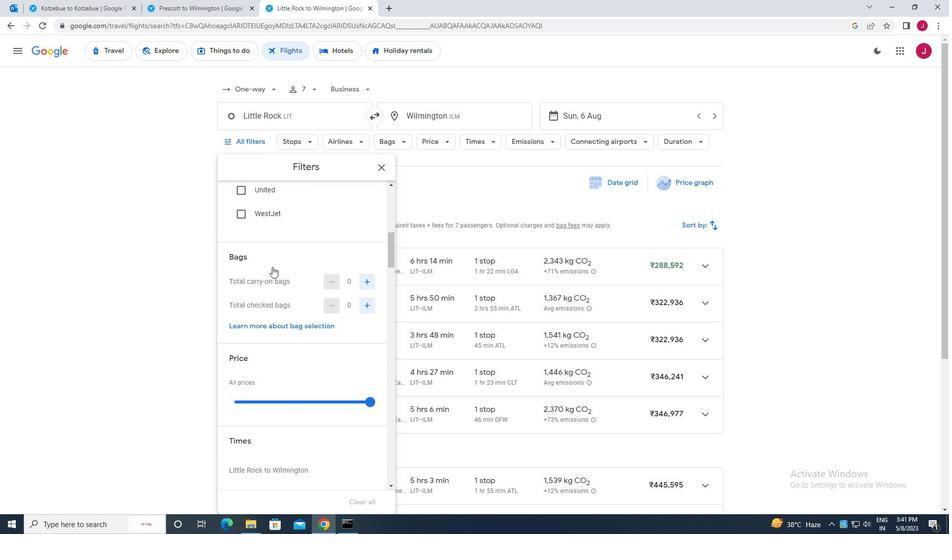 
Action: Mouse scrolled (272, 267) with delta (0, 0)
Screenshot: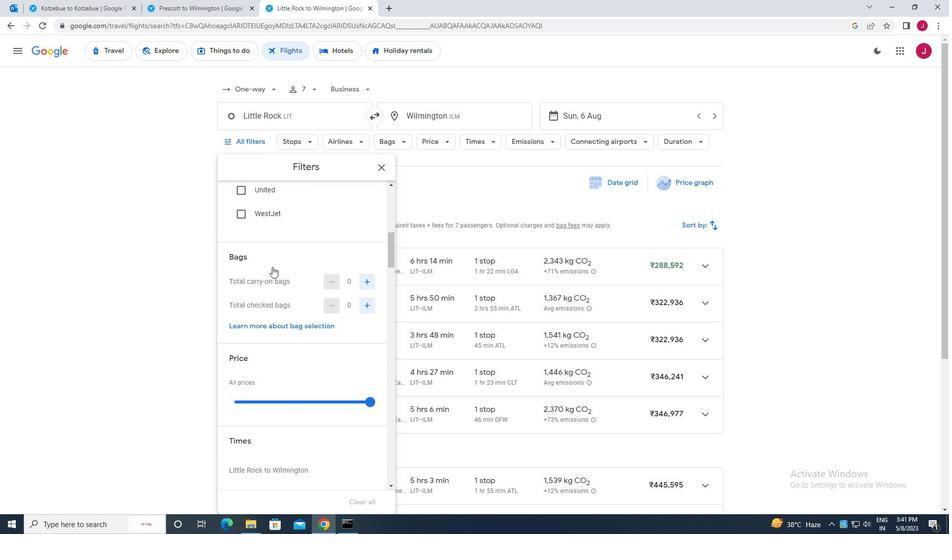 
Action: Mouse moved to (273, 267)
Screenshot: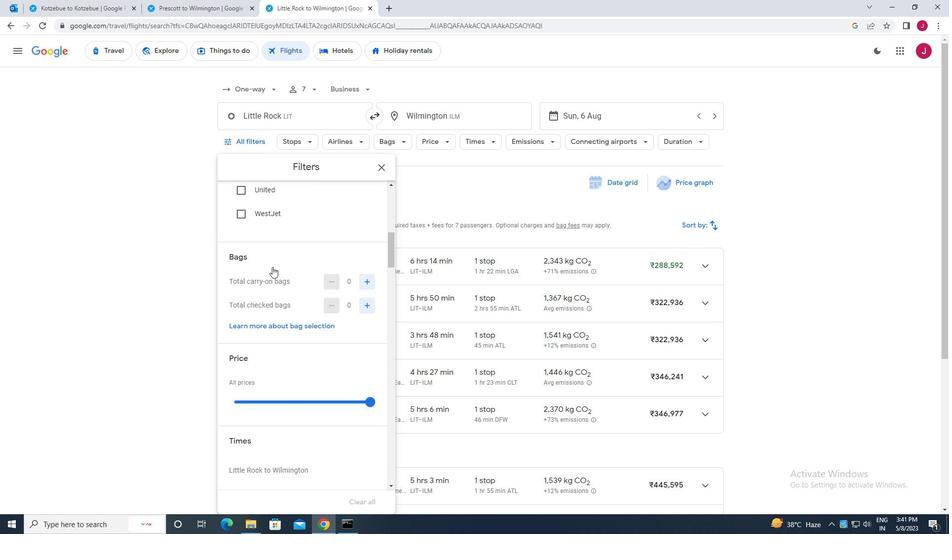 
Action: Mouse scrolled (273, 267) with delta (0, 0)
Screenshot: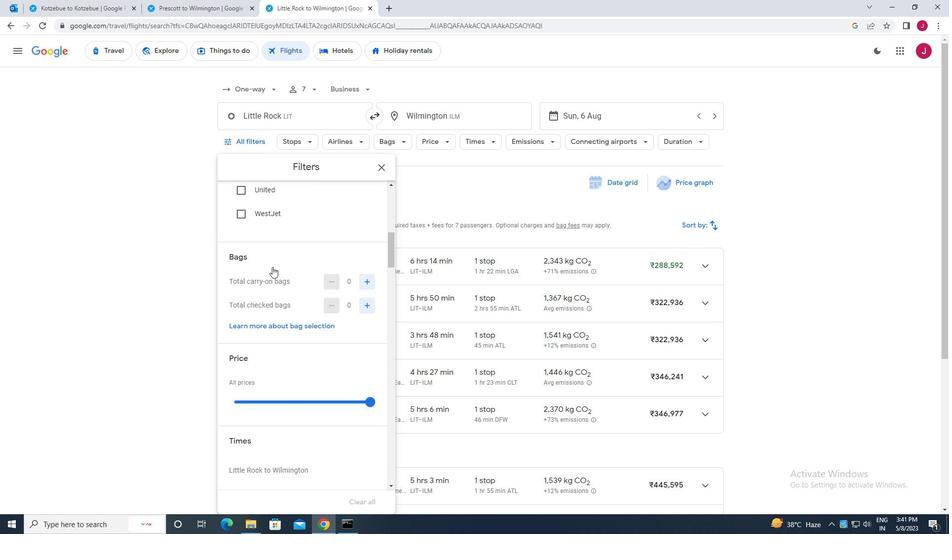 
Action: Mouse moved to (273, 266)
Screenshot: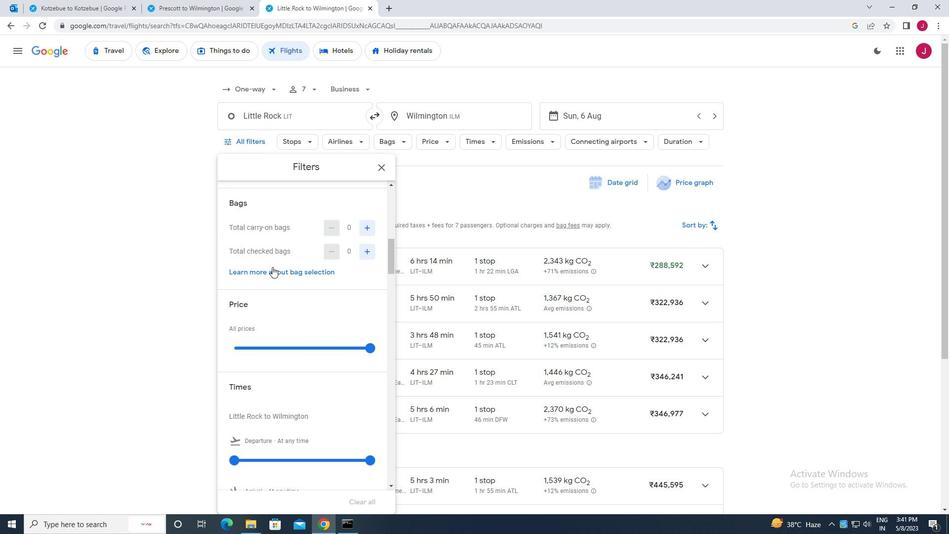 
Action: Mouse scrolled (273, 267) with delta (0, 0)
Screenshot: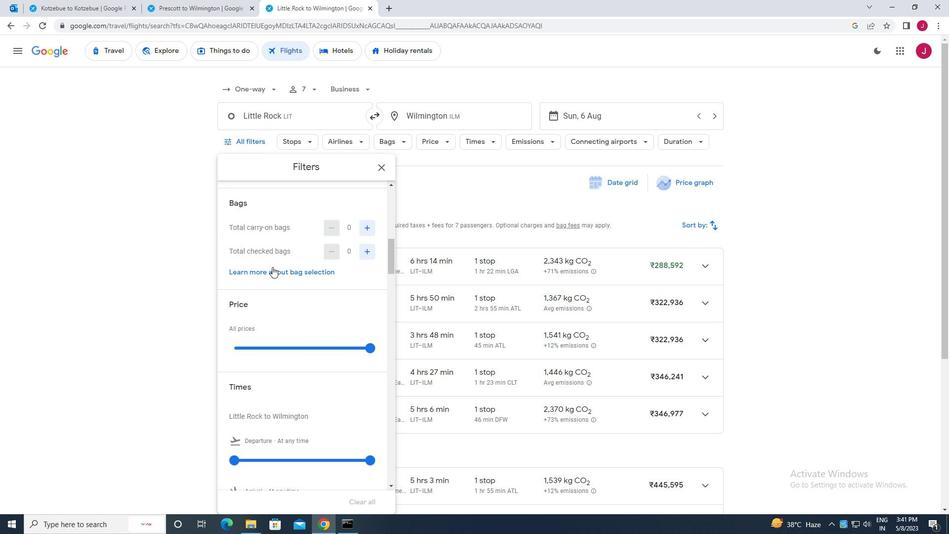 
Action: Mouse moved to (273, 266)
Screenshot: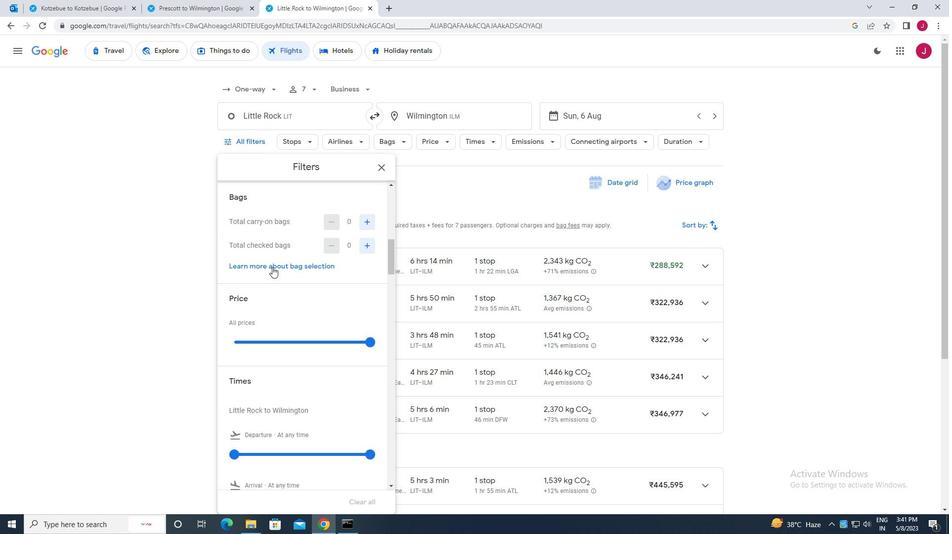 
Action: Mouse scrolled (273, 266) with delta (0, 0)
Screenshot: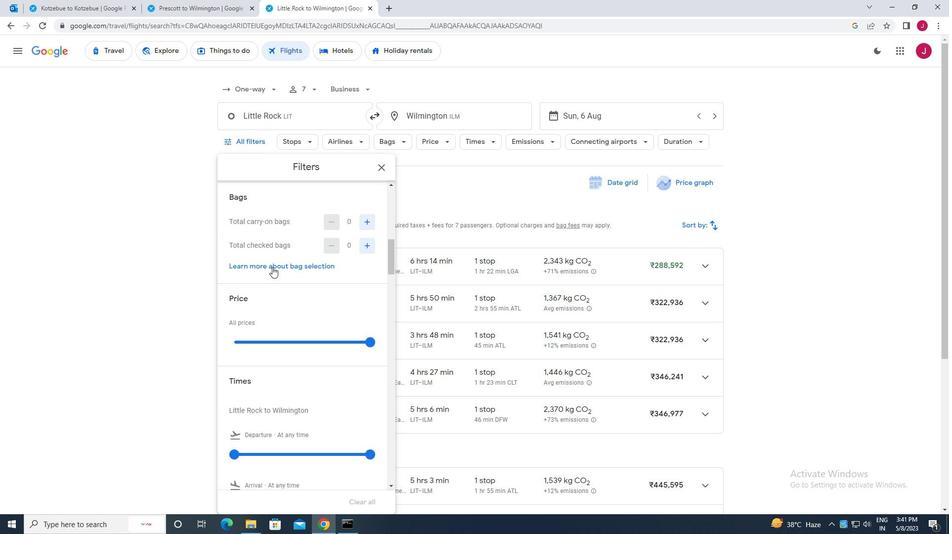 
Action: Mouse moved to (273, 266)
Screenshot: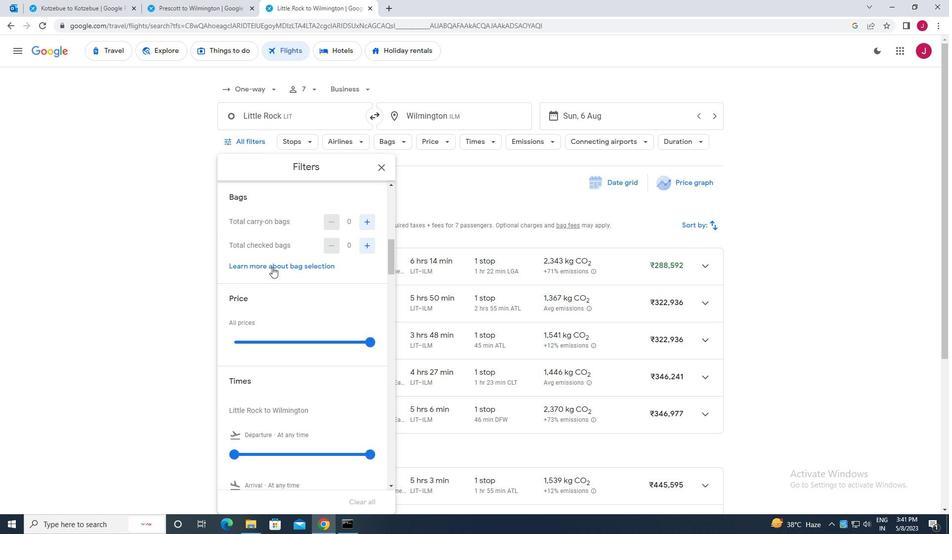 
Action: Mouse scrolled (273, 266) with delta (0, 0)
Screenshot: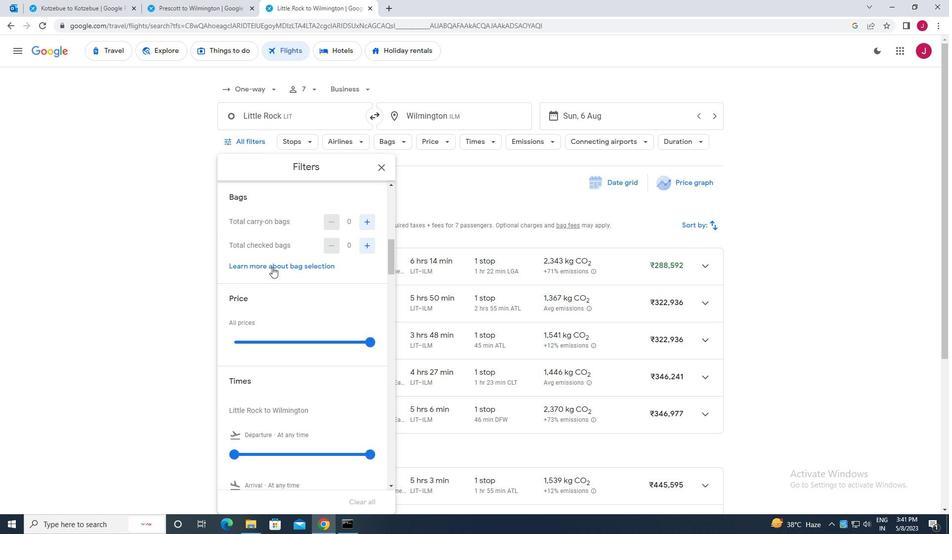 
Action: Mouse moved to (274, 263)
Screenshot: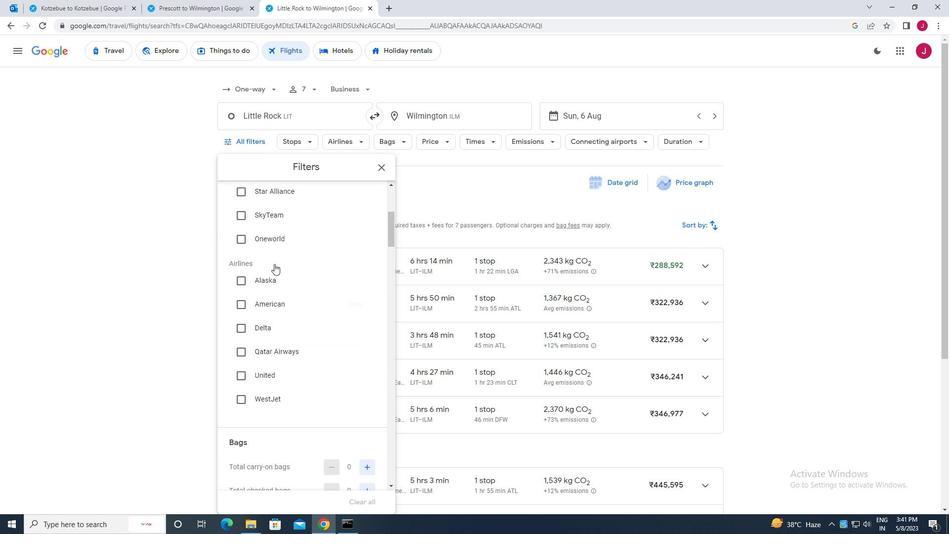 
Action: Mouse scrolled (274, 263) with delta (0, 0)
Screenshot: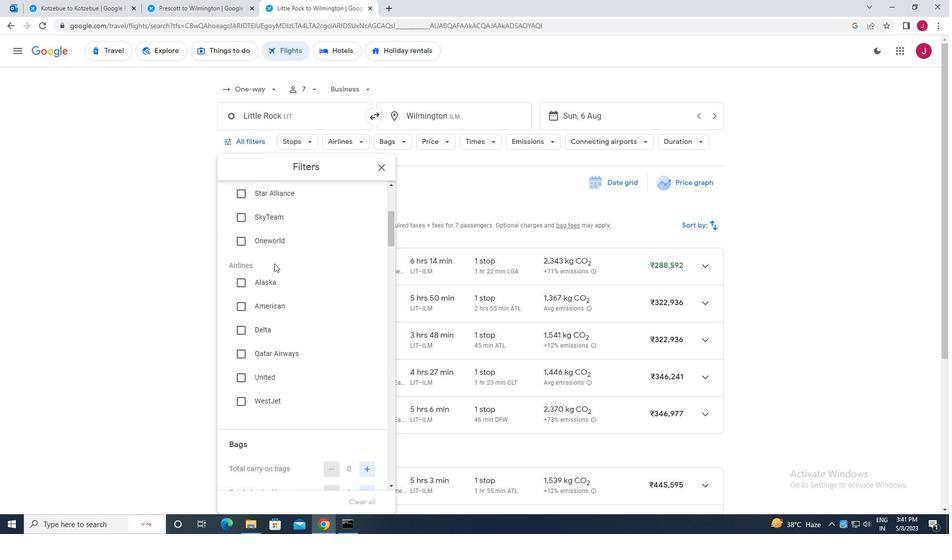 
Action: Mouse scrolled (274, 263) with delta (0, 0)
Screenshot: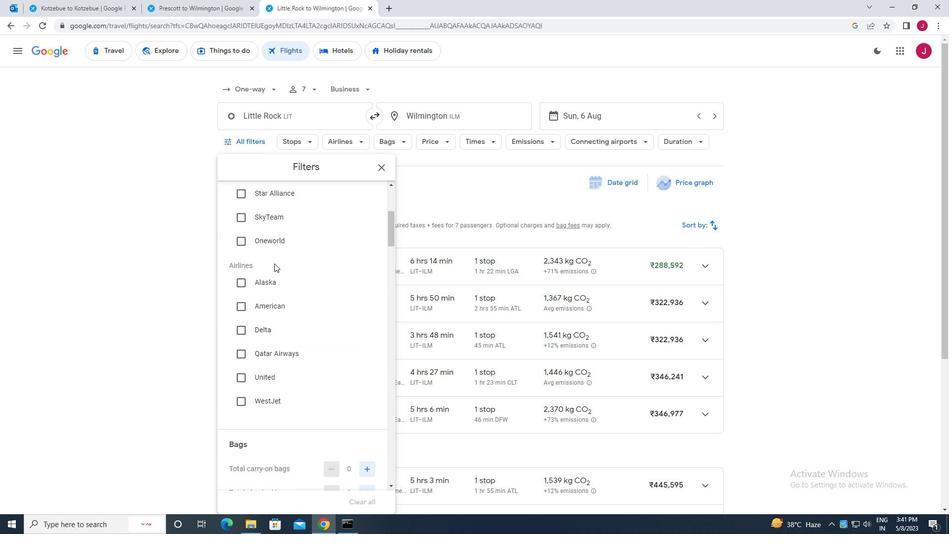 
Action: Mouse scrolled (274, 263) with delta (0, 0)
Screenshot: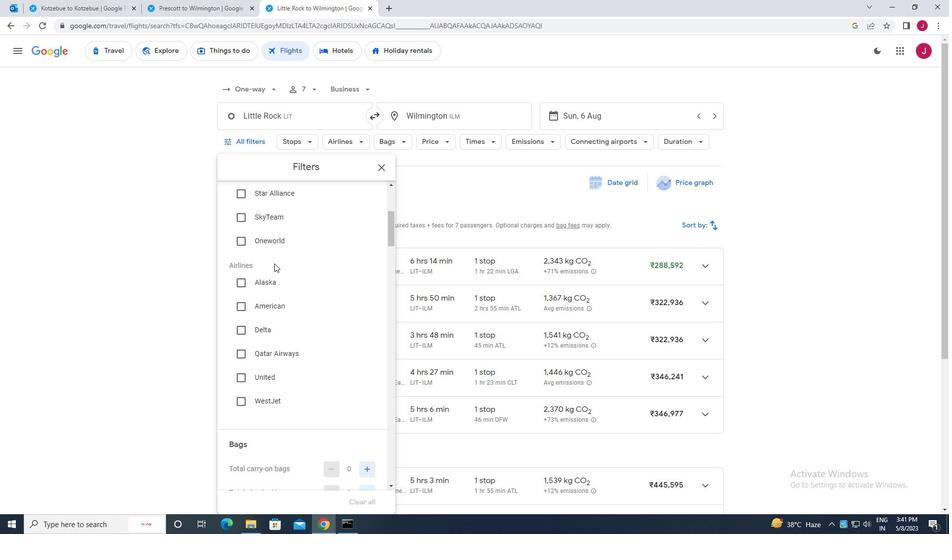 
Action: Mouse scrolled (274, 263) with delta (0, 0)
Screenshot: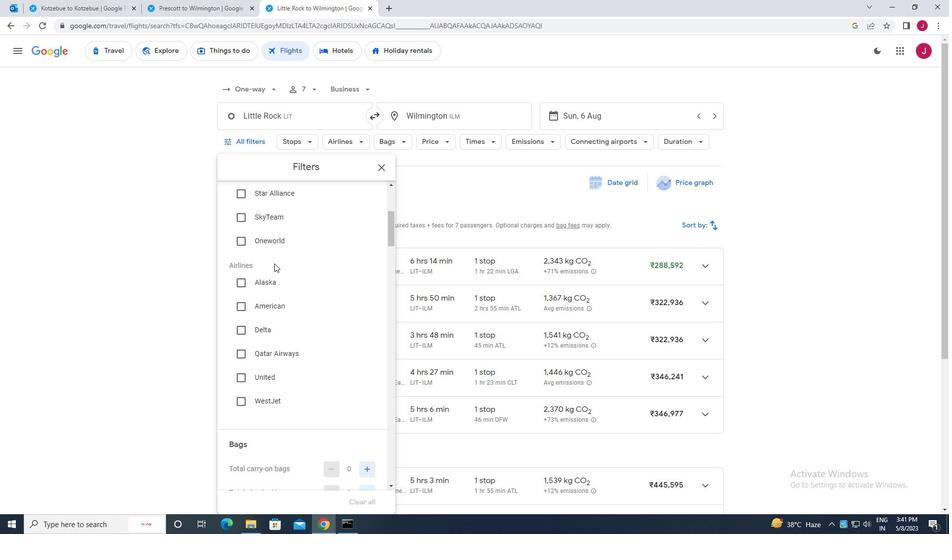 
Action: Mouse moved to (274, 263)
Screenshot: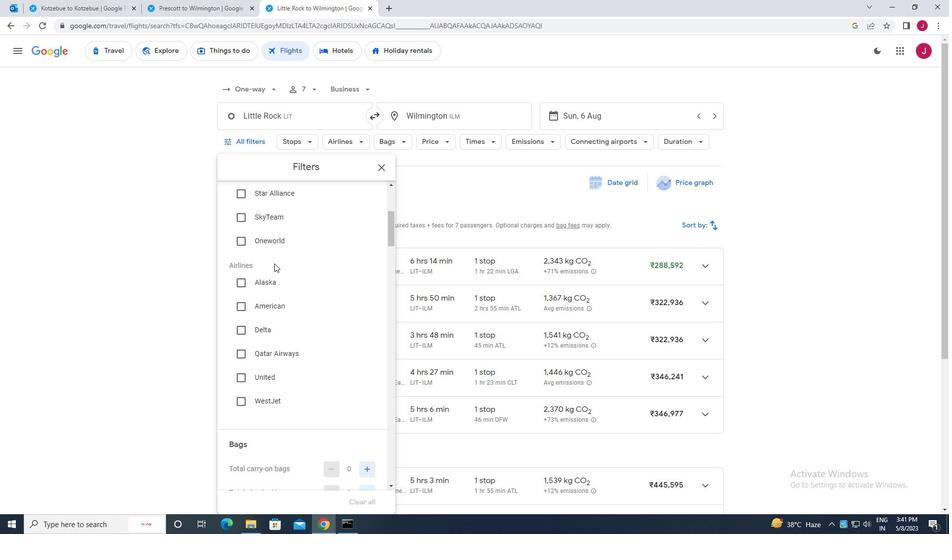 
Action: Mouse scrolled (274, 262) with delta (0, 0)
Screenshot: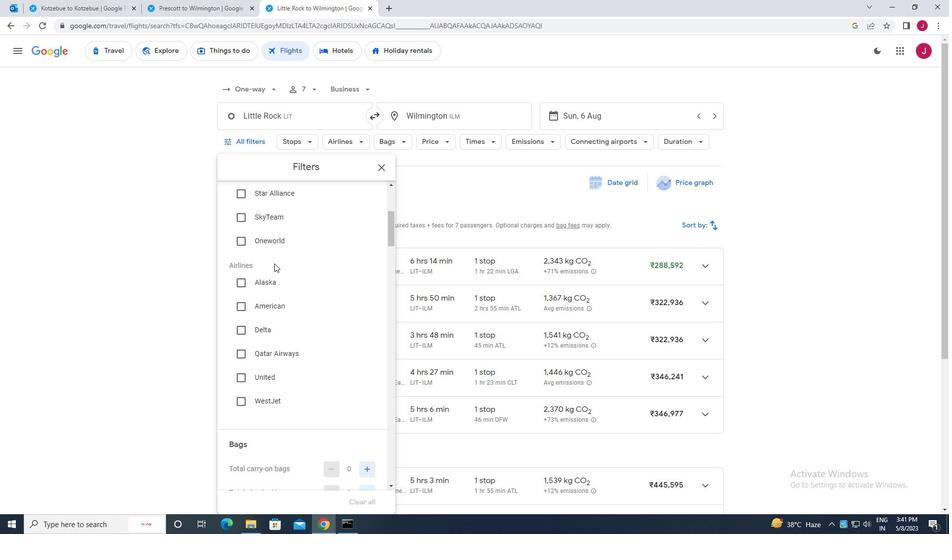 
Action: Mouse moved to (371, 239)
Screenshot: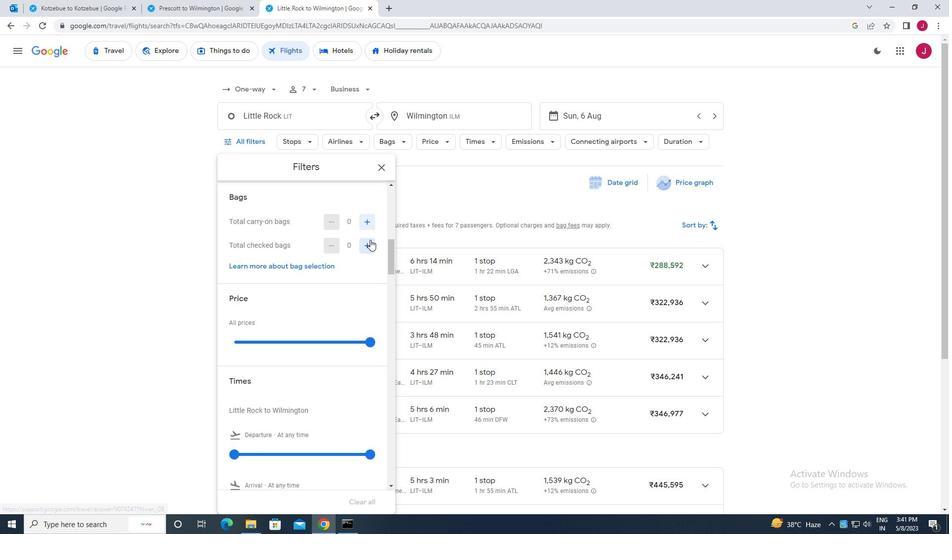
Action: Mouse pressed left at (371, 239)
Screenshot: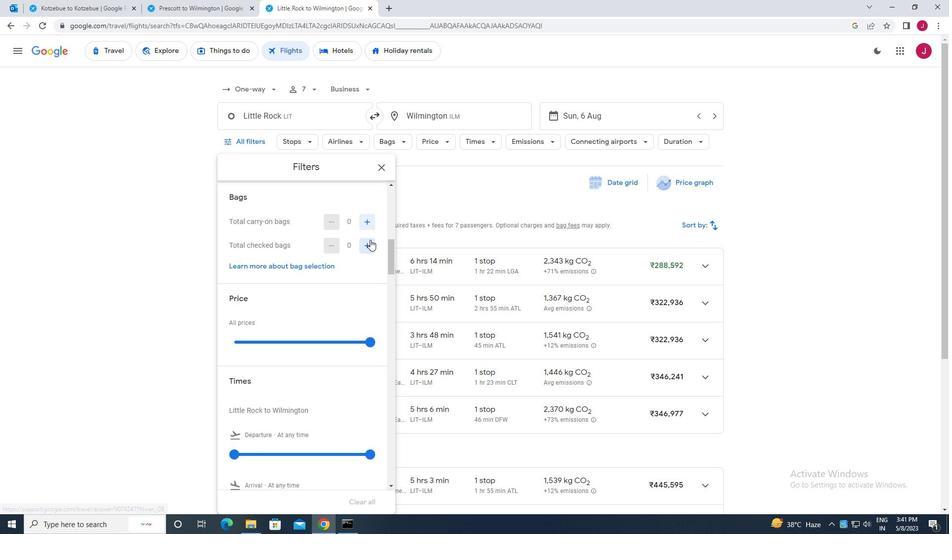 
Action: Mouse moved to (370, 240)
Screenshot: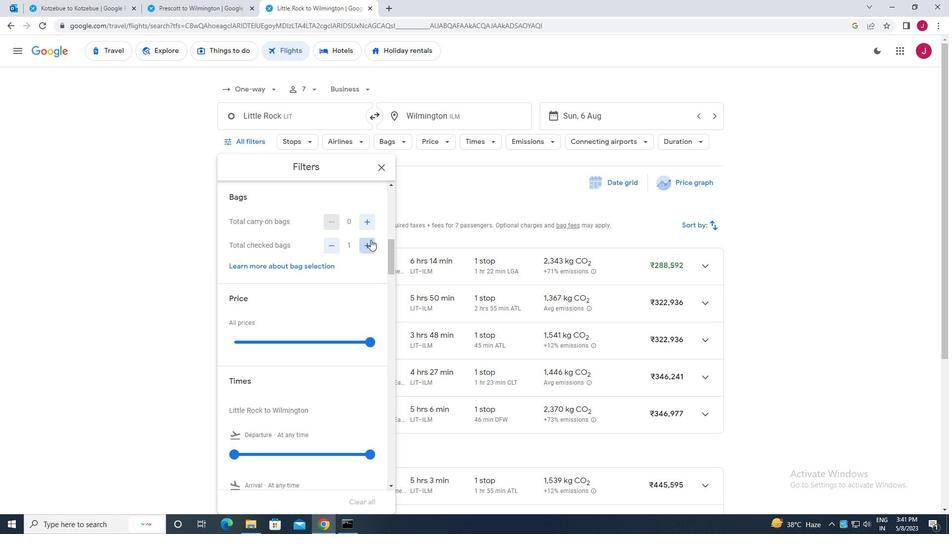 
Action: Mouse pressed left at (370, 240)
Screenshot: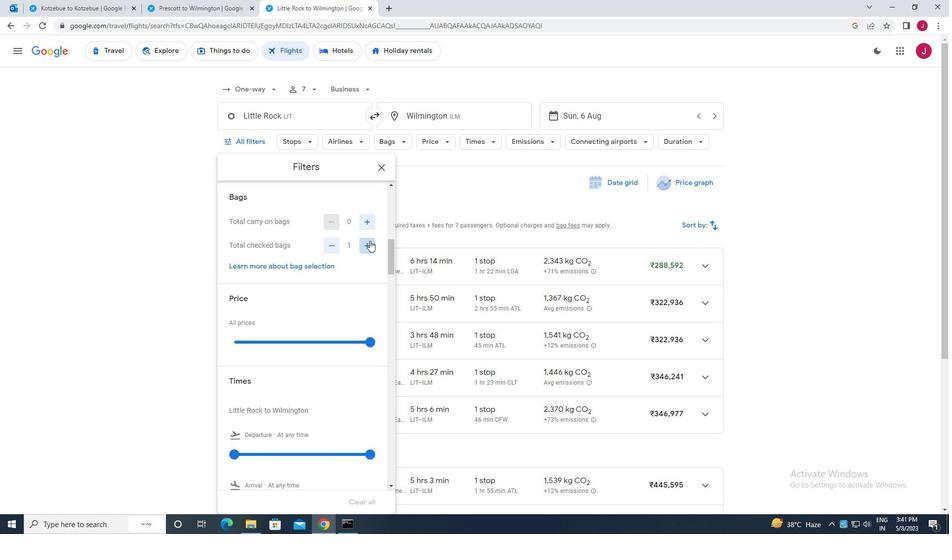 
Action: Mouse pressed left at (370, 240)
Screenshot: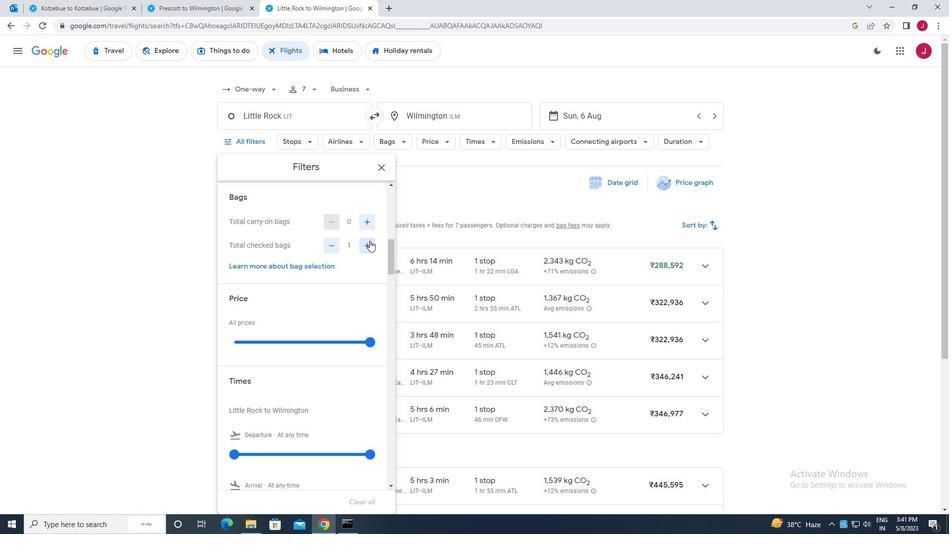 
Action: Mouse pressed left at (370, 240)
Screenshot: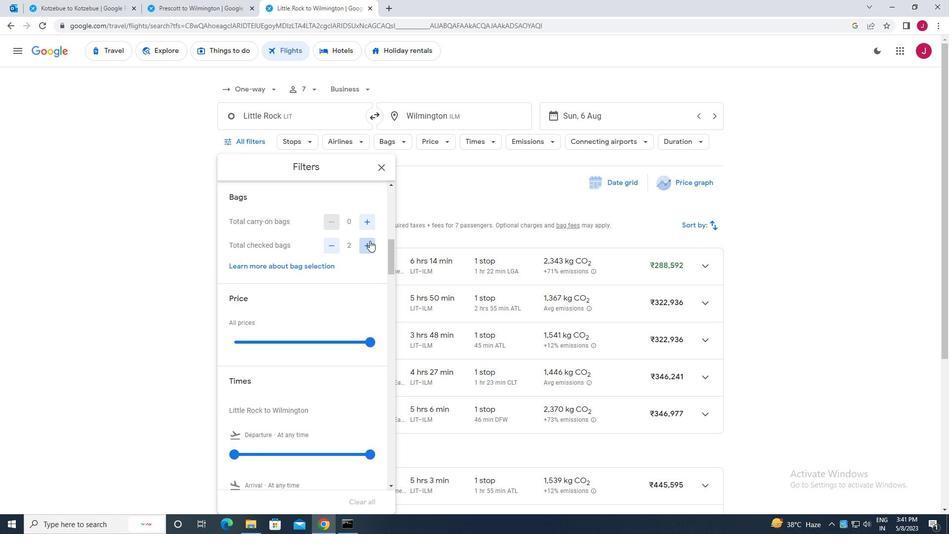 
Action: Mouse pressed left at (370, 240)
Screenshot: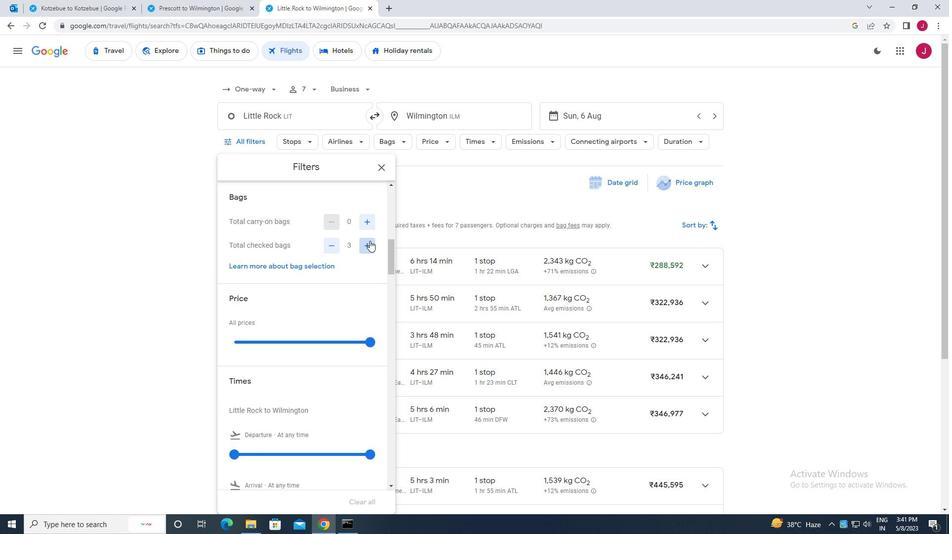 
Action: Mouse pressed left at (370, 240)
Screenshot: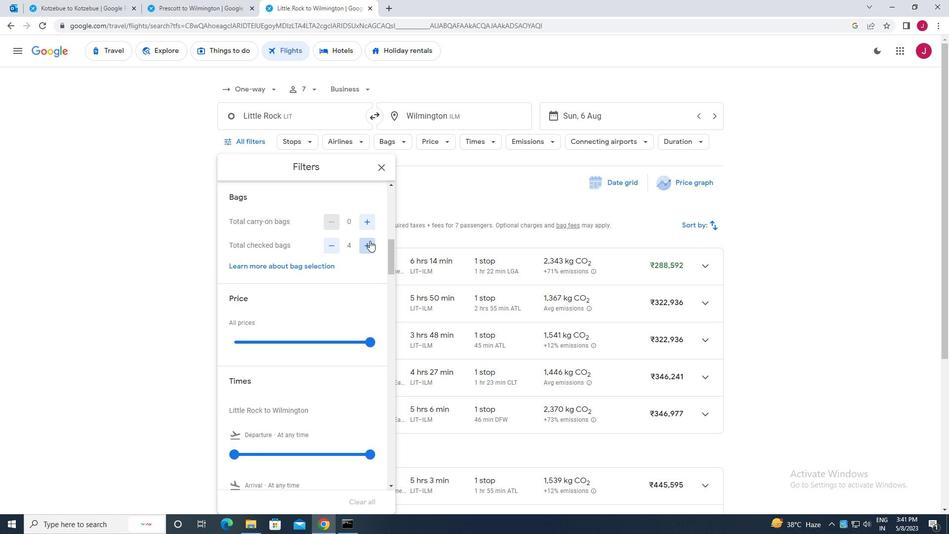
Action: Mouse pressed left at (370, 240)
Screenshot: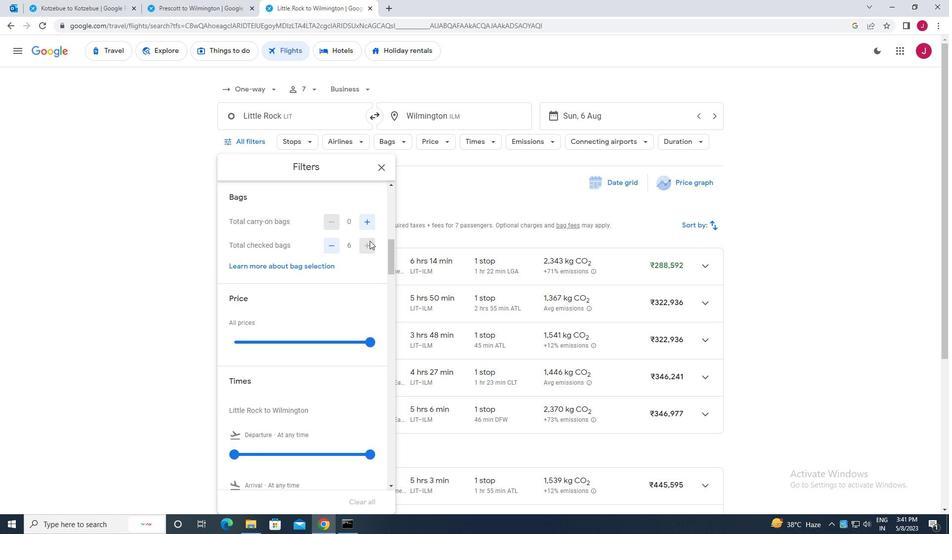 
Action: Mouse moved to (369, 240)
Screenshot: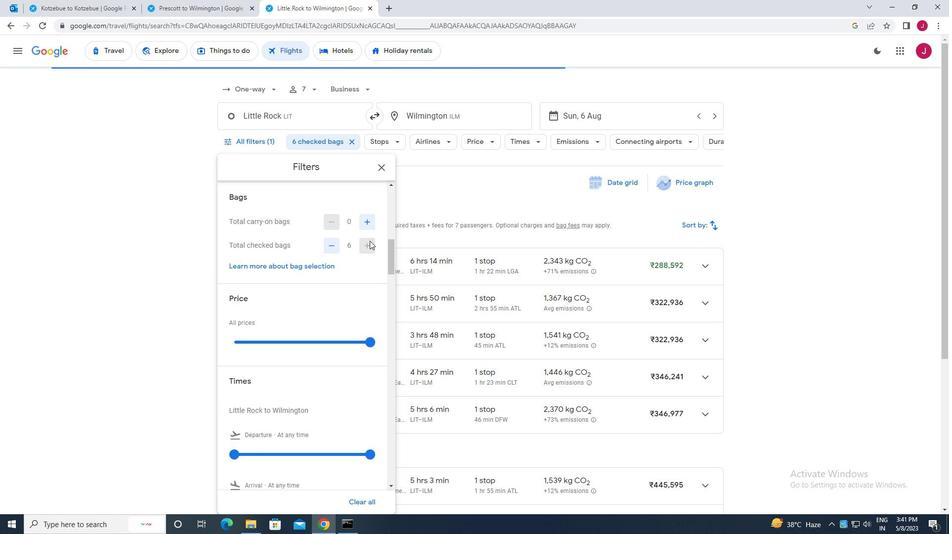 
Action: Mouse scrolled (369, 240) with delta (0, 0)
Screenshot: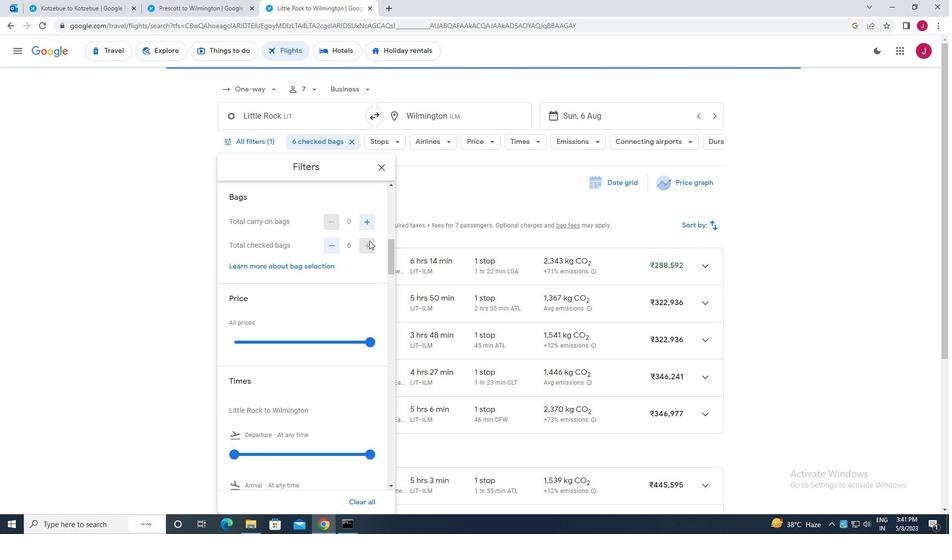 
Action: Mouse scrolled (369, 240) with delta (0, 0)
Screenshot: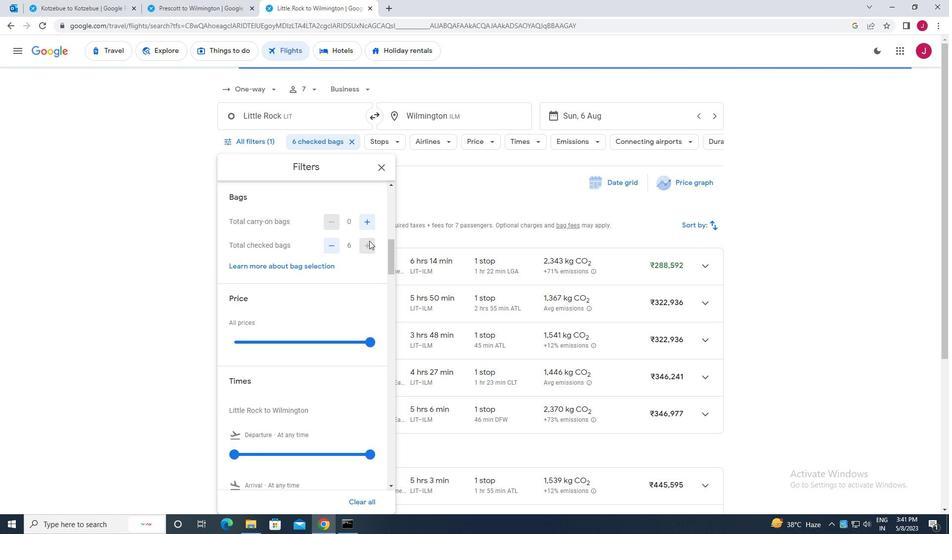 
Action: Mouse moved to (369, 241)
Screenshot: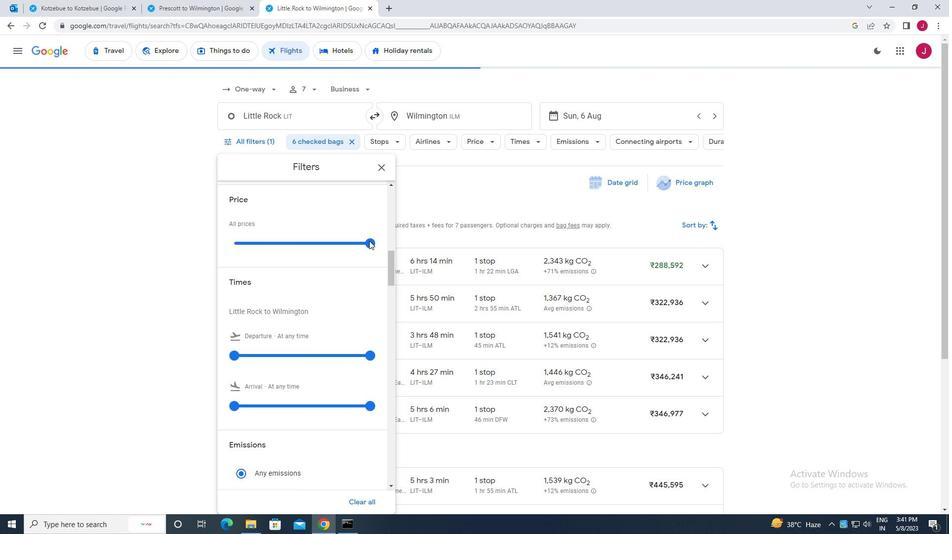 
Action: Mouse pressed left at (369, 241)
Screenshot: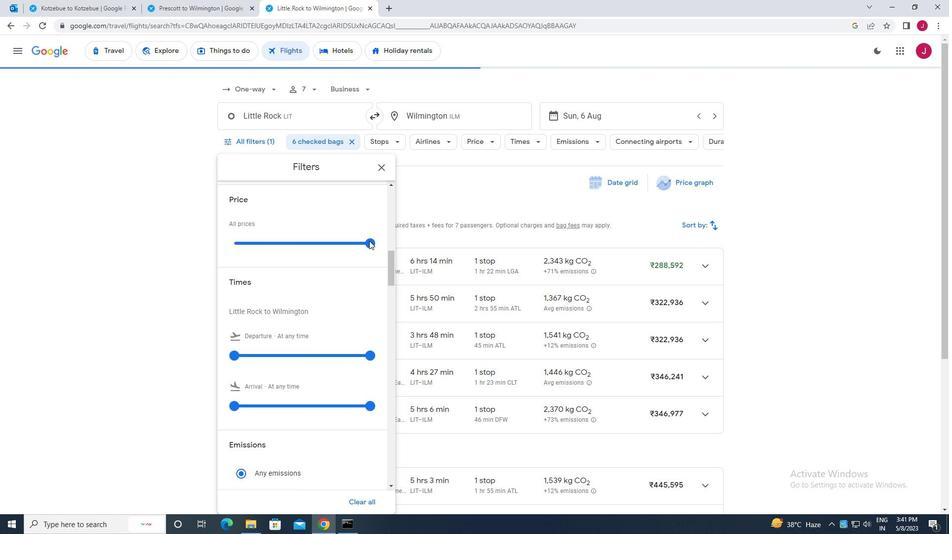 
Action: Mouse moved to (370, 244)
Screenshot: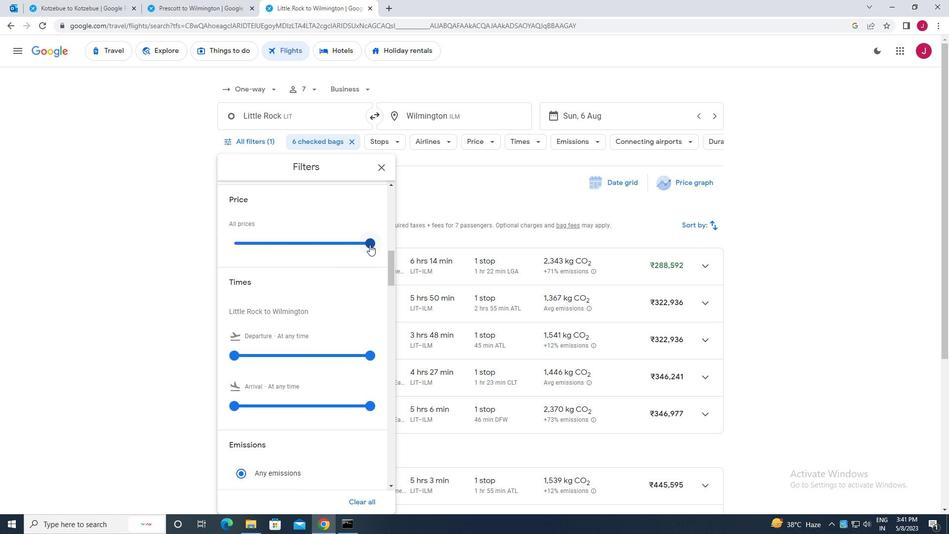 
Action: Mouse pressed left at (370, 244)
Screenshot: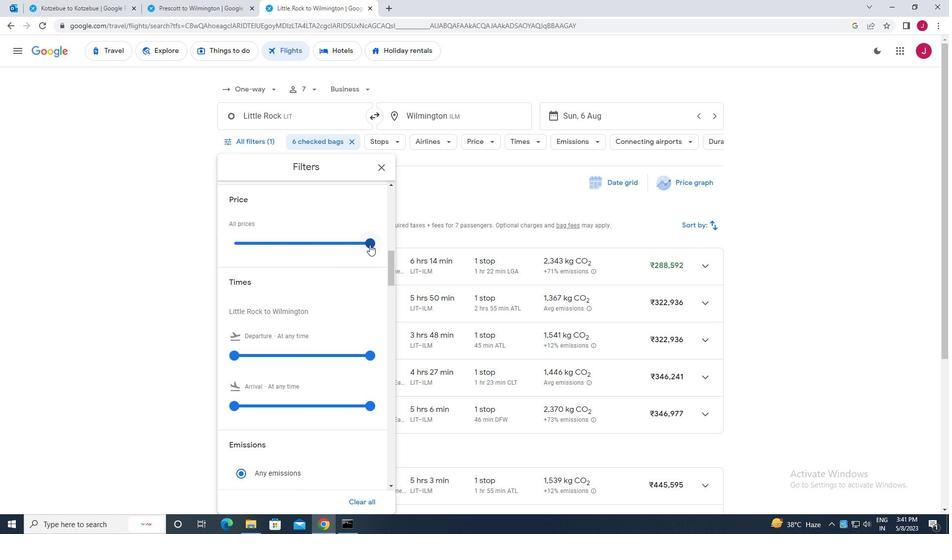 
Action: Mouse moved to (233, 243)
Screenshot: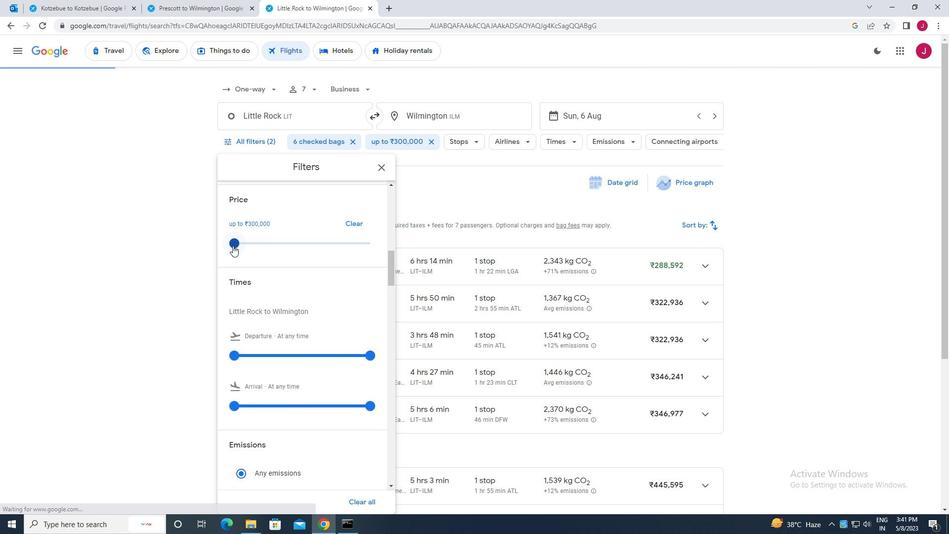 
Action: Mouse pressed left at (233, 243)
Screenshot: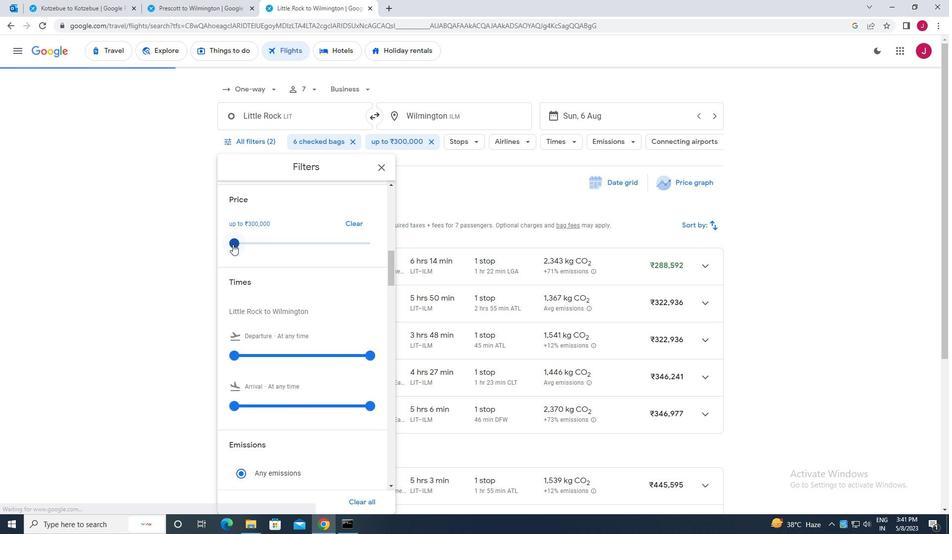 
Action: Mouse moved to (287, 283)
Screenshot: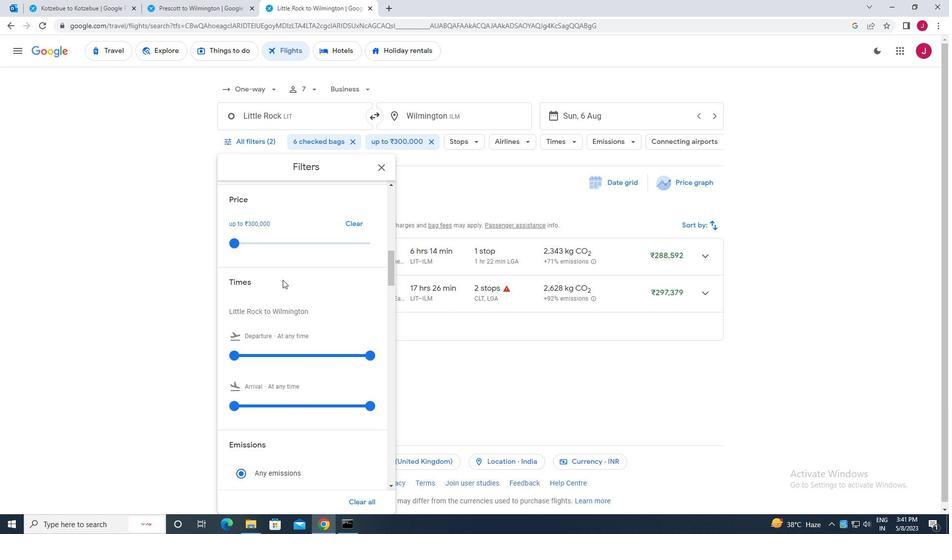 
Action: Mouse scrolled (287, 282) with delta (0, 0)
Screenshot: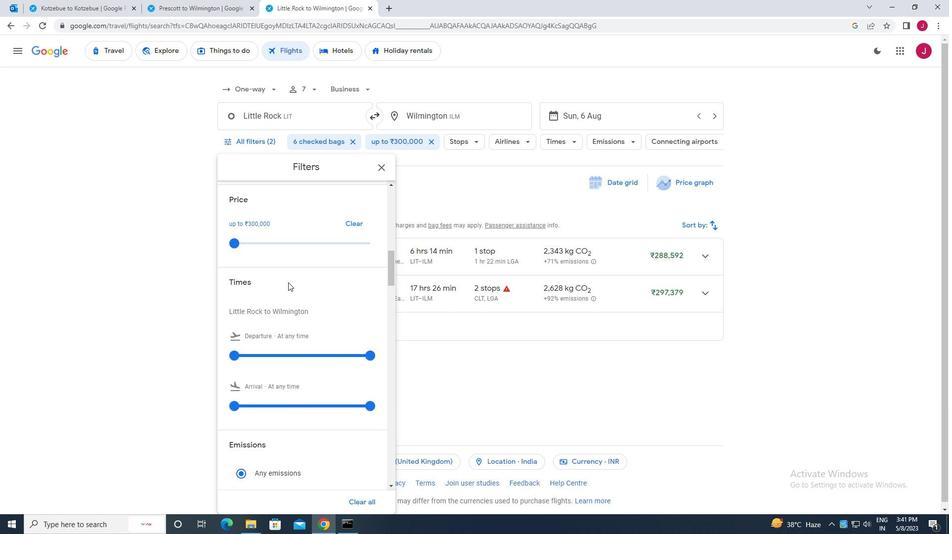 
Action: Mouse moved to (286, 283)
Screenshot: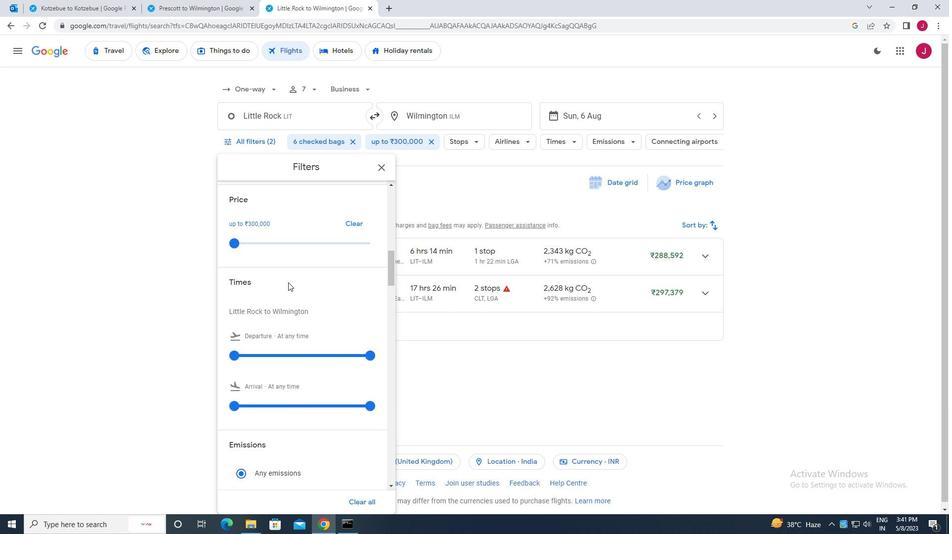 
Action: Mouse scrolled (286, 282) with delta (0, 0)
Screenshot: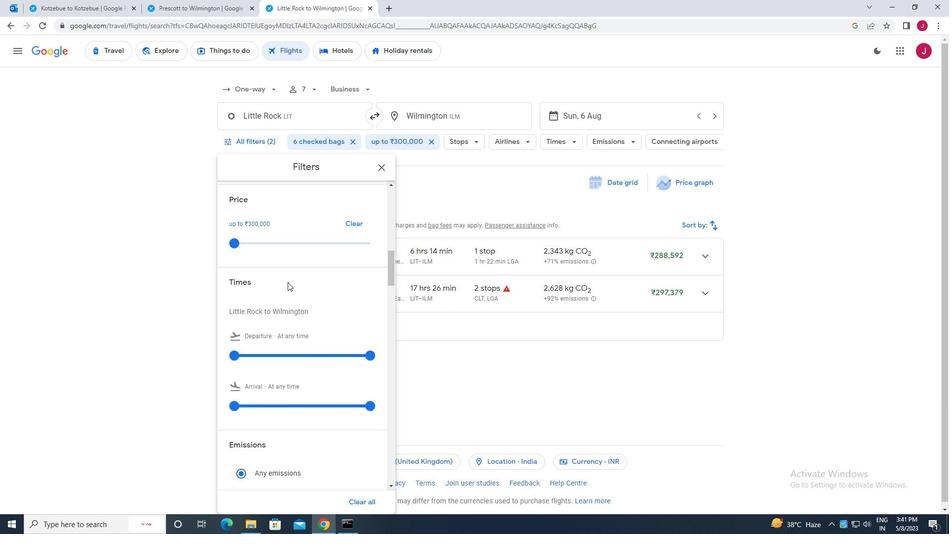 
Action: Mouse moved to (233, 257)
Screenshot: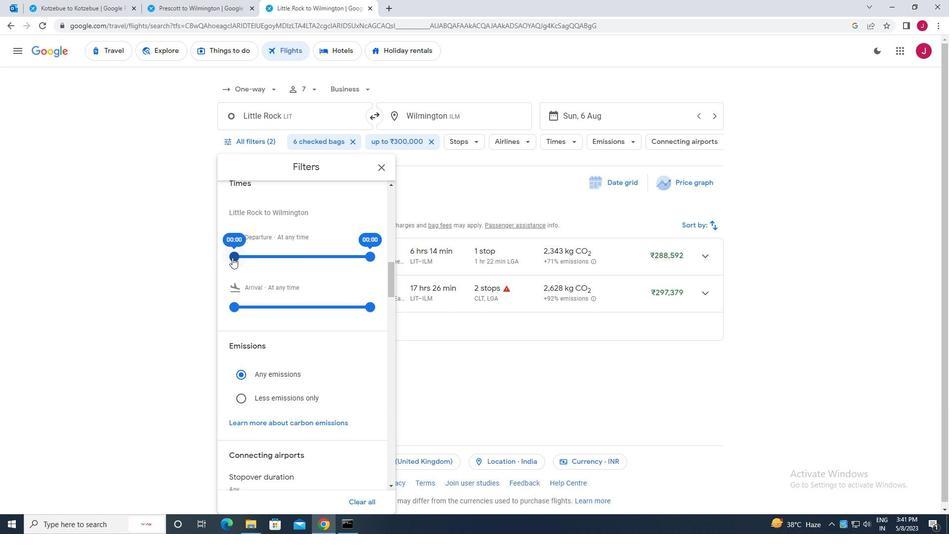 
Action: Mouse pressed left at (233, 257)
Screenshot: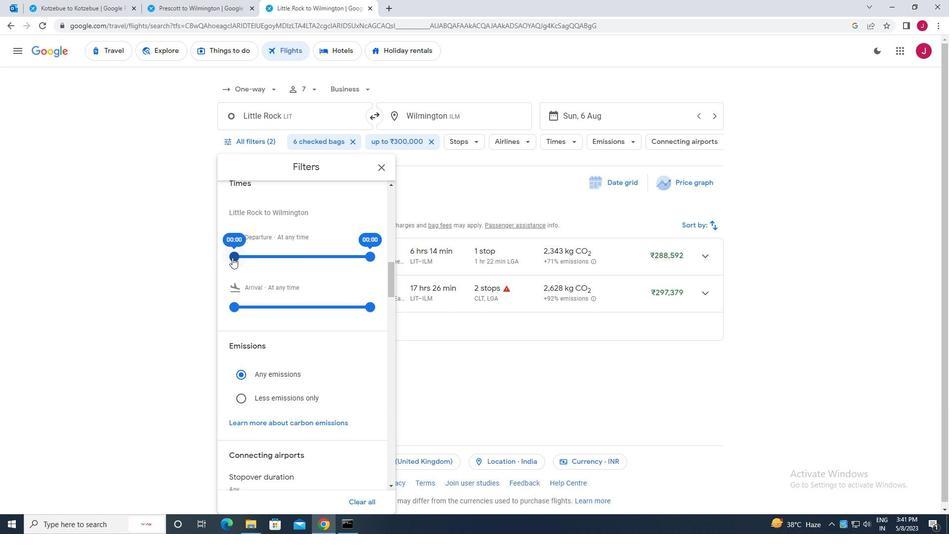 
Action: Mouse moved to (373, 256)
Screenshot: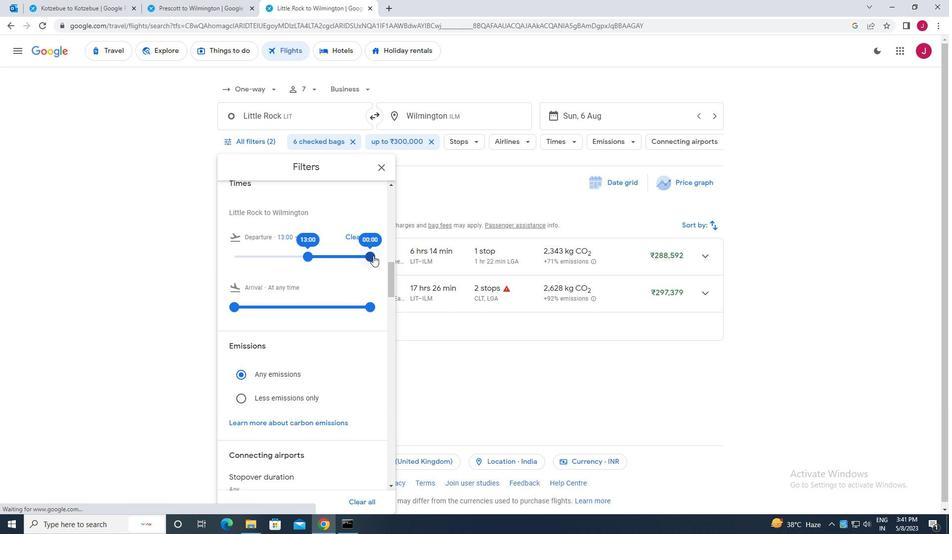 
Action: Mouse pressed left at (373, 256)
Screenshot: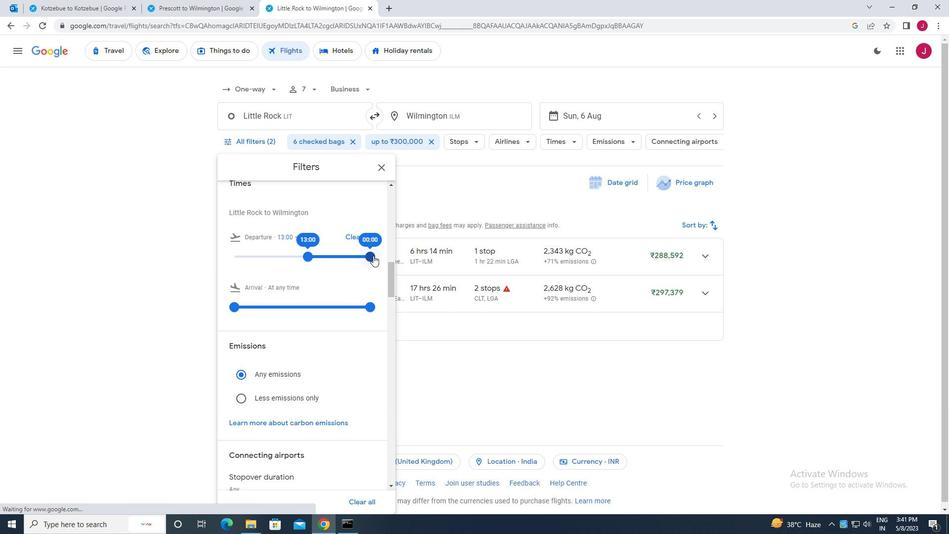 
Action: Mouse moved to (383, 166)
Screenshot: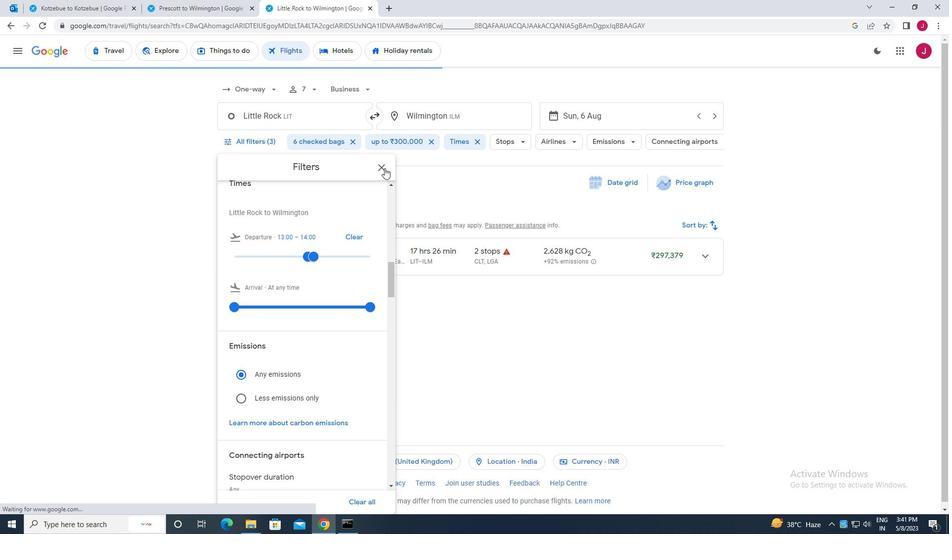 
Action: Mouse pressed left at (383, 166)
Screenshot: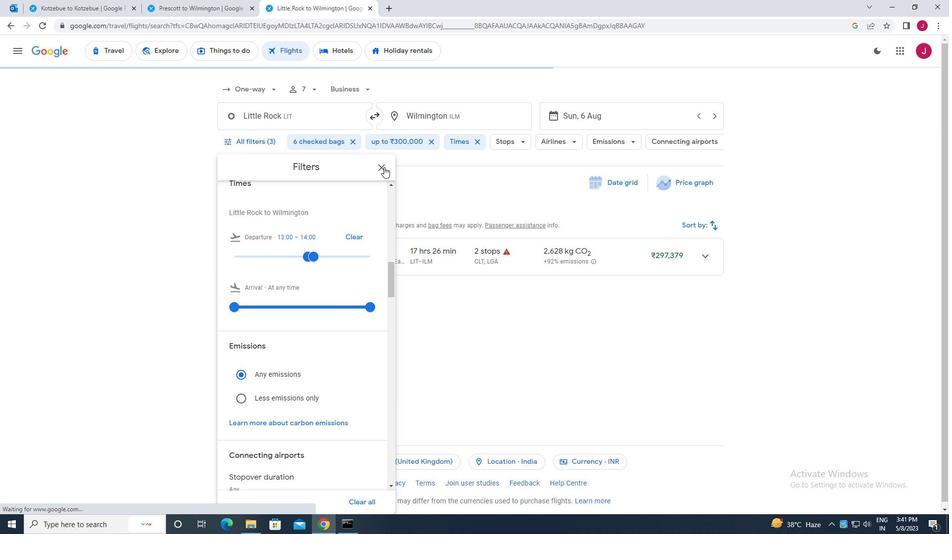 
Action: Mouse moved to (381, 166)
Screenshot: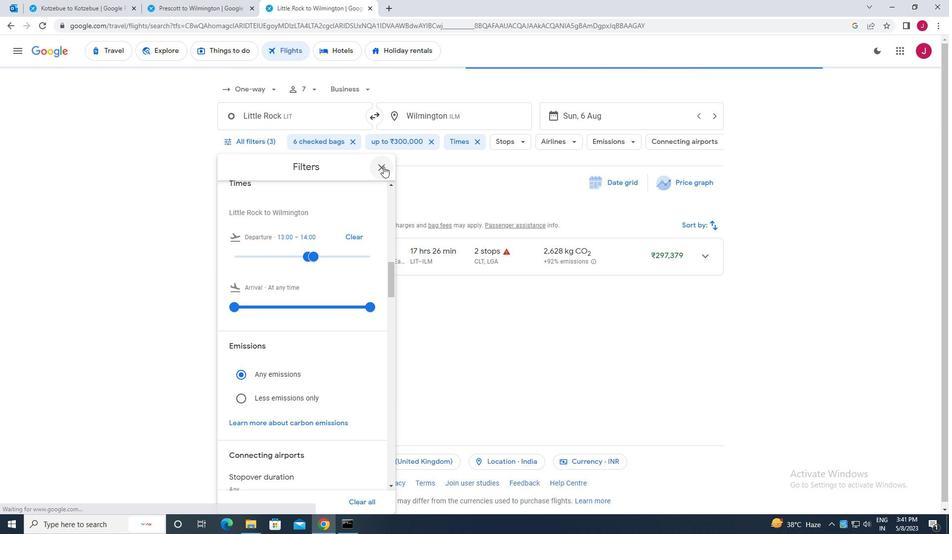 
